 Task: Add Attachment from computer to Card Card0000000117 in Board Board0000000030 in Workspace WS0000000010 in Trello. Add Cover Purple to Card Card0000000117 in Board Board0000000030 in Workspace WS0000000010 in Trello. Add "Move Card To …" Button titled Button0000000117 to "top" of the list "To Do" to Card Card0000000117 in Board Board0000000030 in Workspace WS0000000010 in Trello. Add Description DS0000000117 to Card Card0000000117 in Board Board0000000030 in Workspace WS0000000010 in Trello. Add Comment CM0000000117 to Card Card0000000117 in Board Board0000000030 in Workspace WS0000000010 in Trello
Action: Mouse moved to (325, 285)
Screenshot: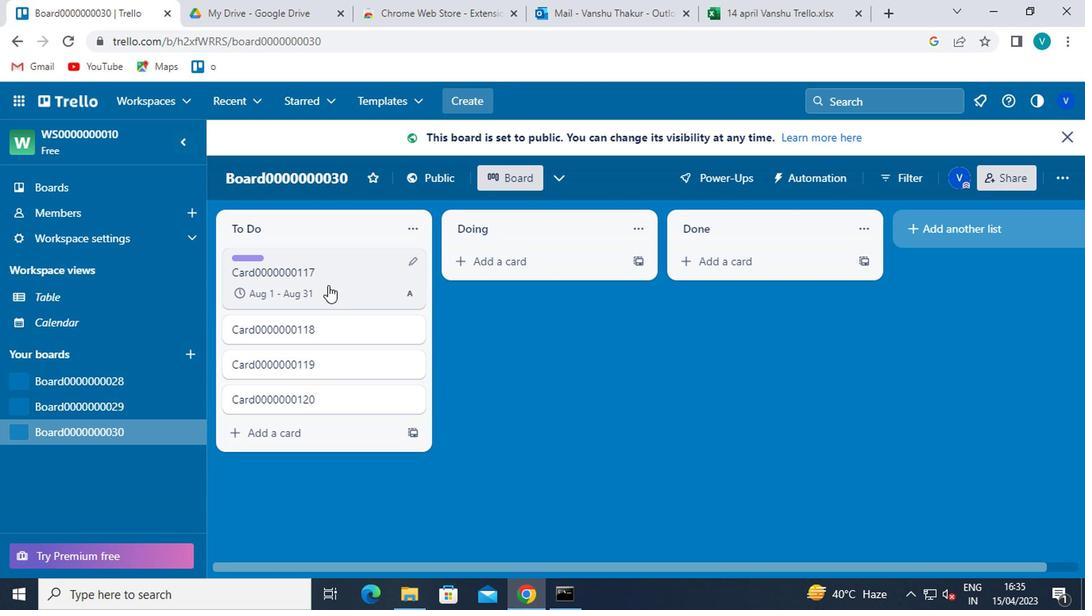 
Action: Mouse pressed left at (325, 285)
Screenshot: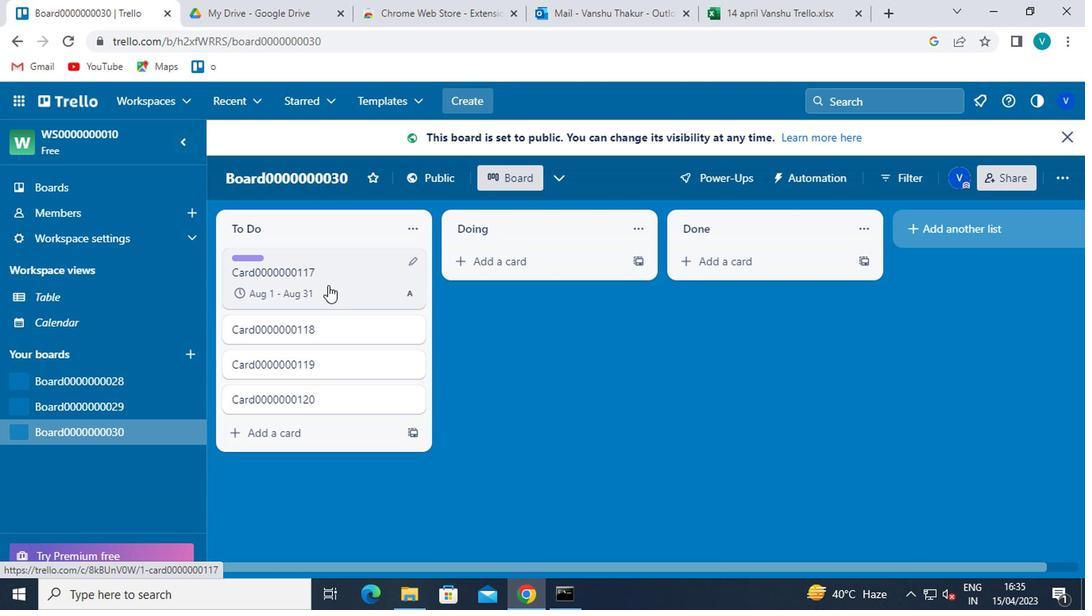 
Action: Mouse moved to (722, 351)
Screenshot: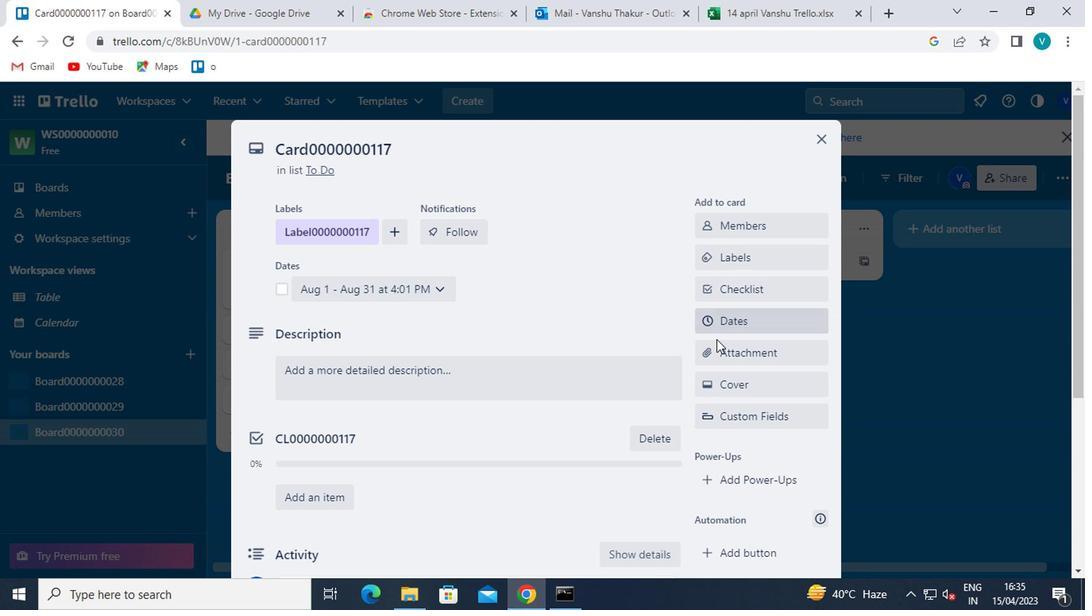 
Action: Mouse pressed left at (722, 351)
Screenshot: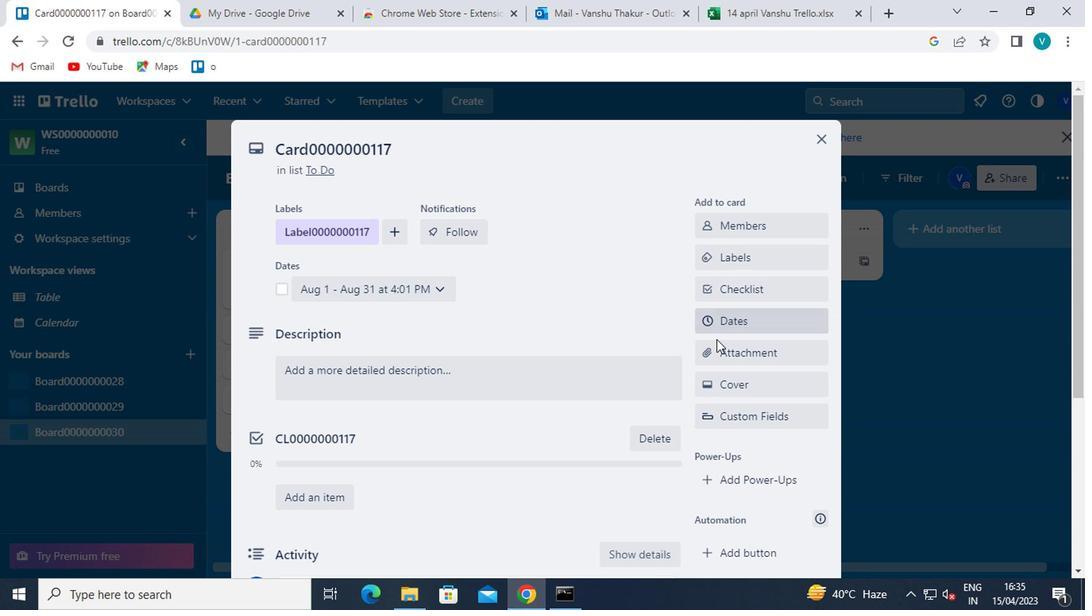 
Action: Mouse moved to (748, 167)
Screenshot: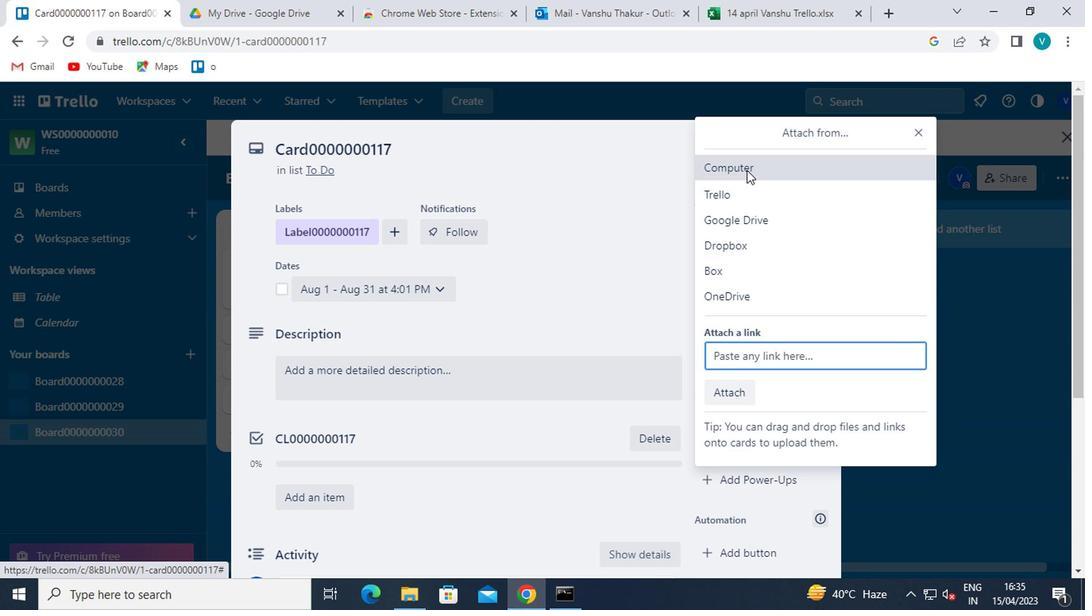 
Action: Mouse pressed left at (748, 167)
Screenshot: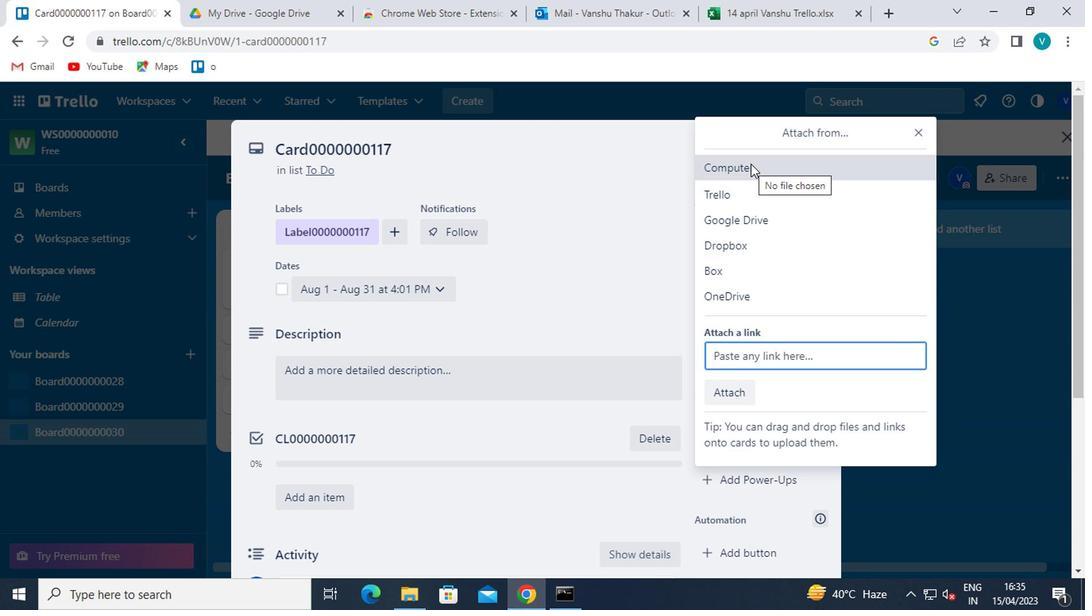 
Action: Mouse moved to (164, 167)
Screenshot: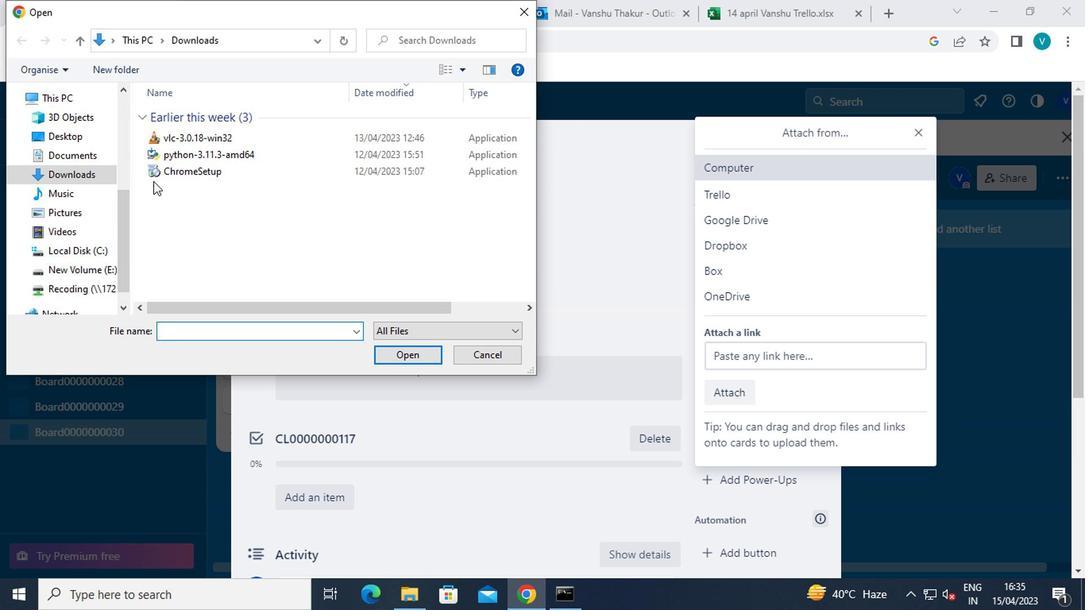 
Action: Mouse pressed left at (164, 167)
Screenshot: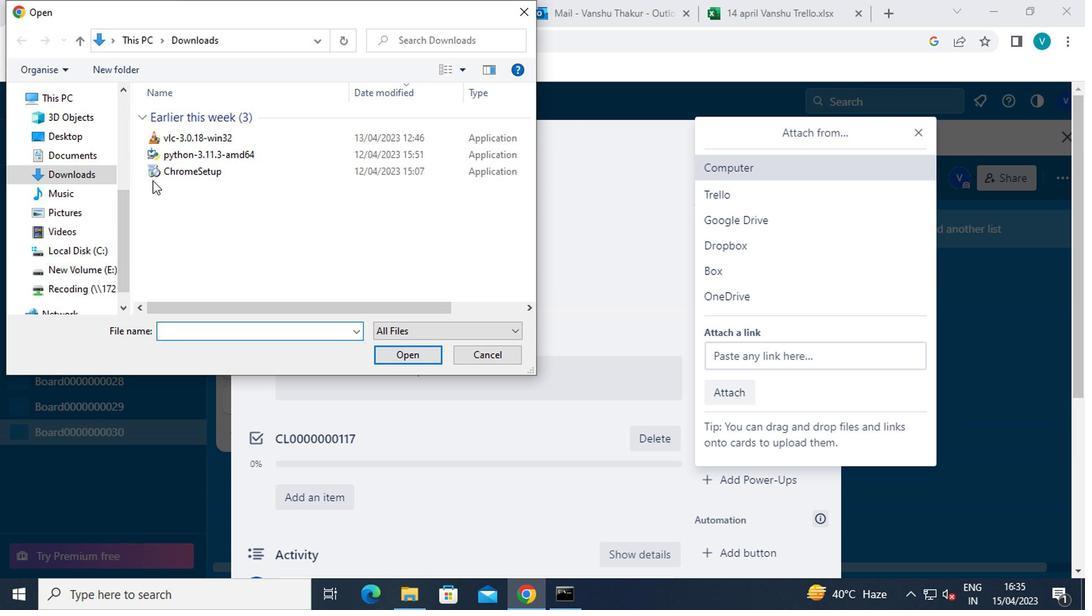
Action: Mouse moved to (397, 355)
Screenshot: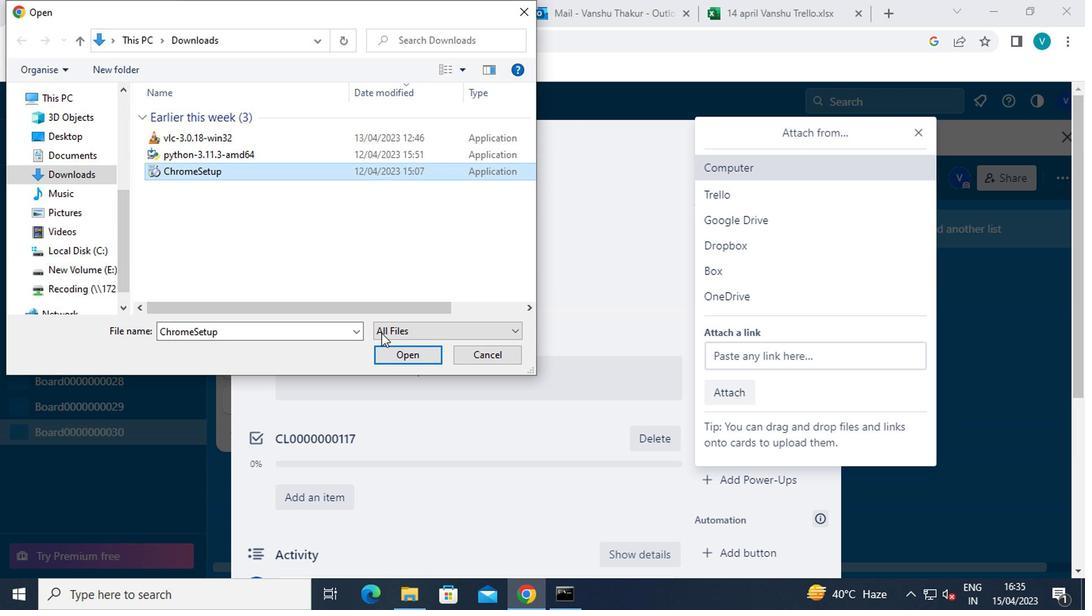 
Action: Mouse pressed left at (397, 355)
Screenshot: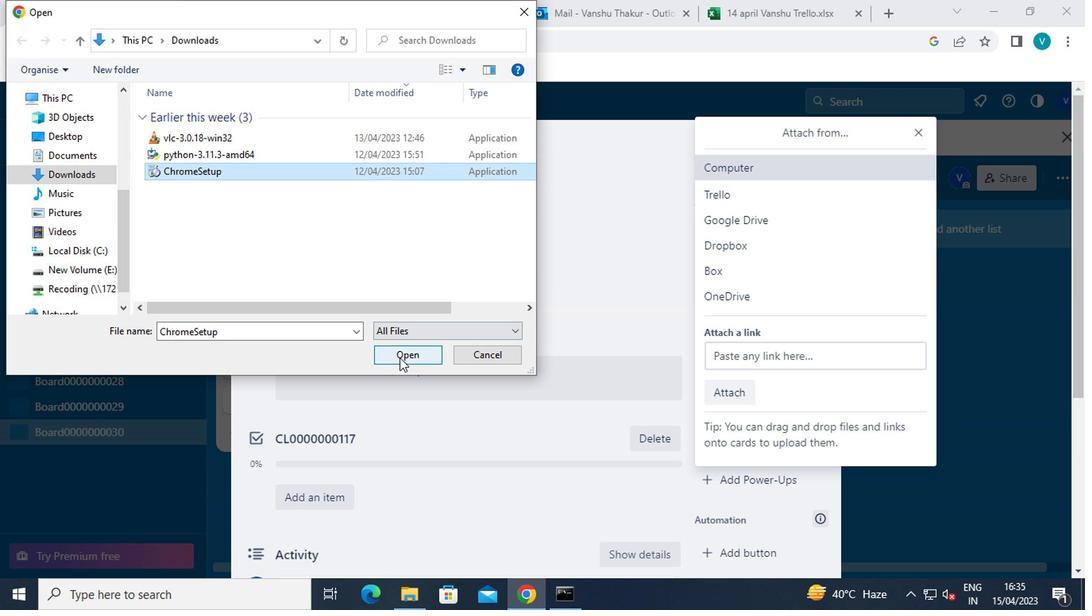 
Action: Mouse moved to (714, 381)
Screenshot: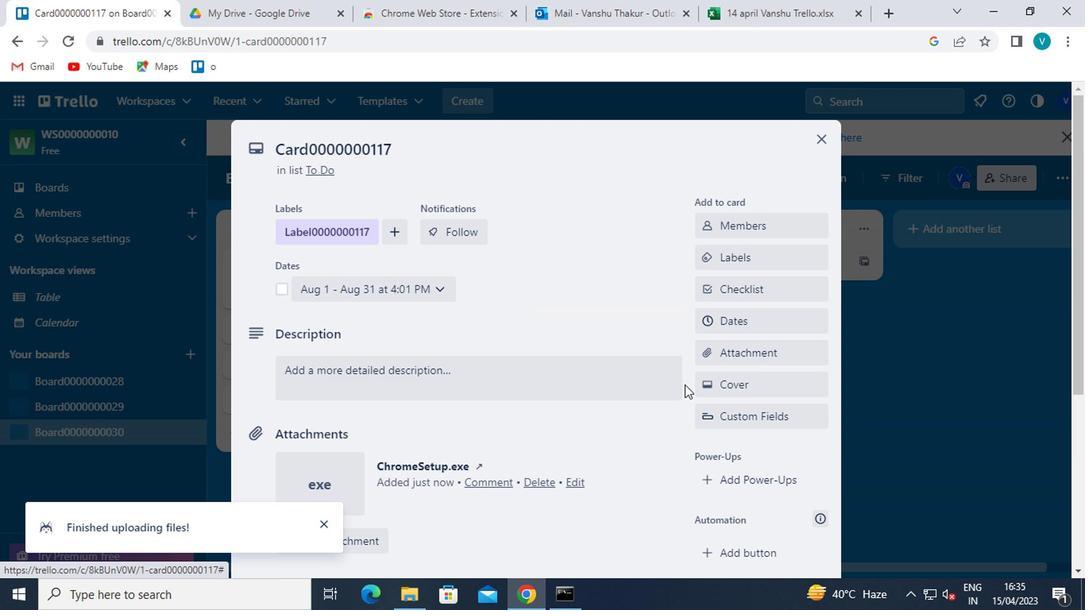 
Action: Mouse pressed left at (714, 381)
Screenshot: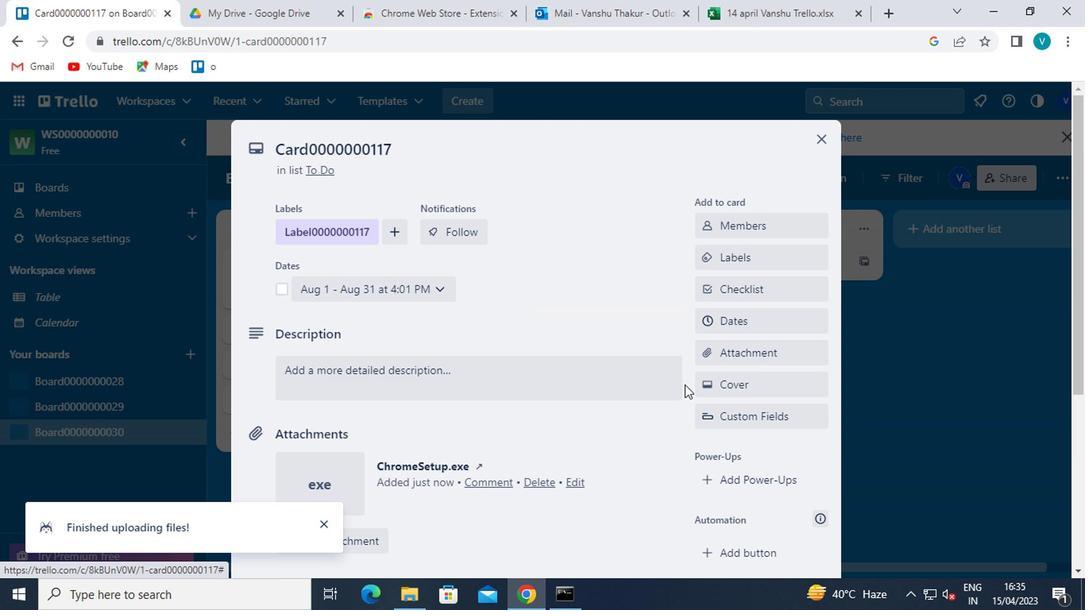 
Action: Mouse moved to (902, 274)
Screenshot: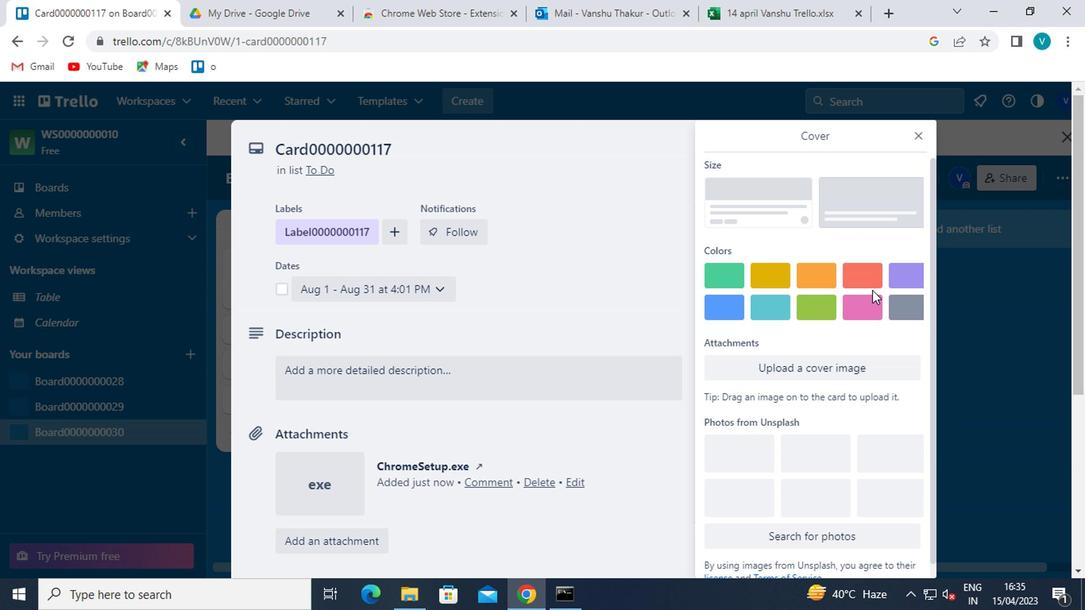 
Action: Mouse pressed left at (902, 274)
Screenshot: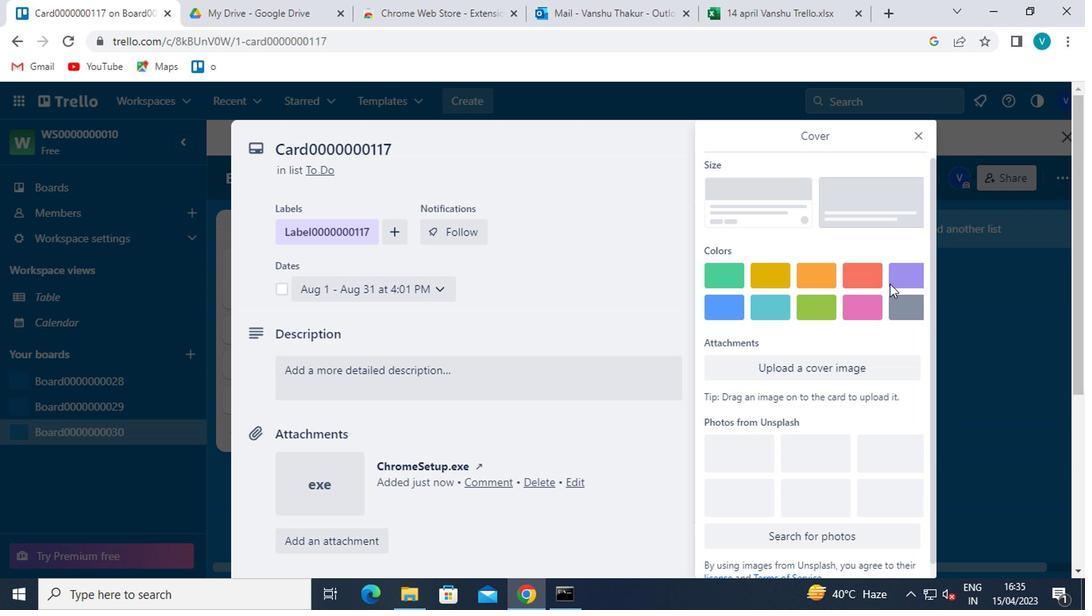 
Action: Mouse moved to (909, 140)
Screenshot: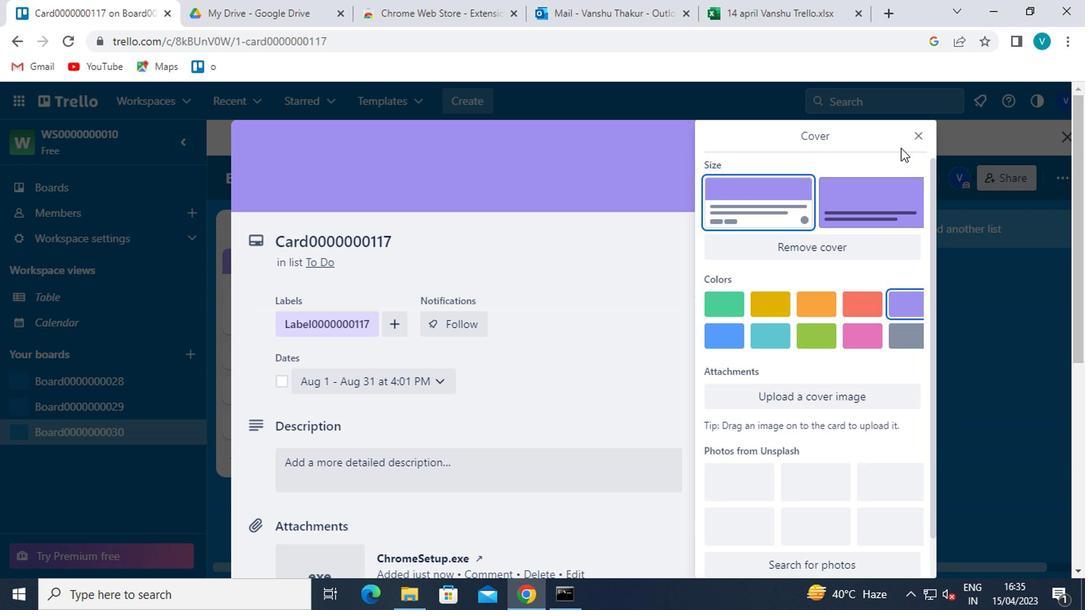 
Action: Mouse pressed left at (909, 140)
Screenshot: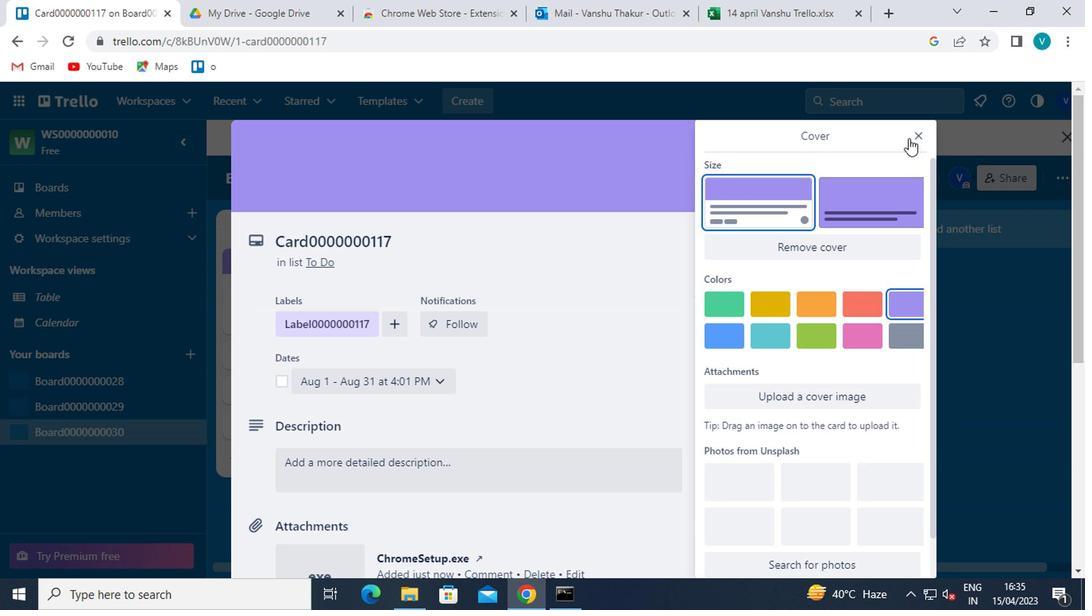 
Action: Mouse moved to (754, 425)
Screenshot: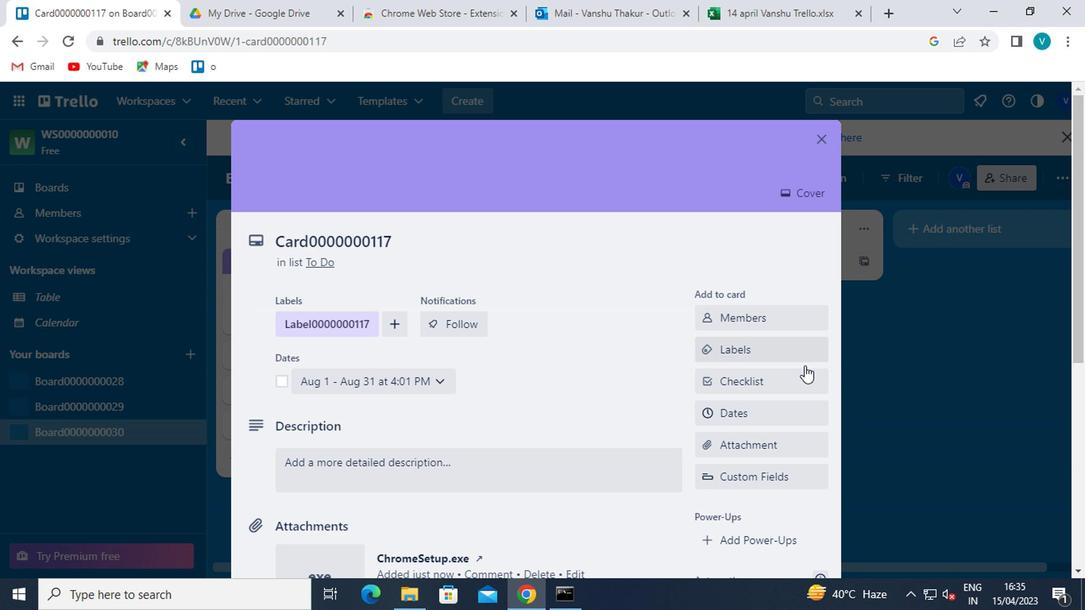 
Action: Mouse scrolled (754, 424) with delta (0, -1)
Screenshot: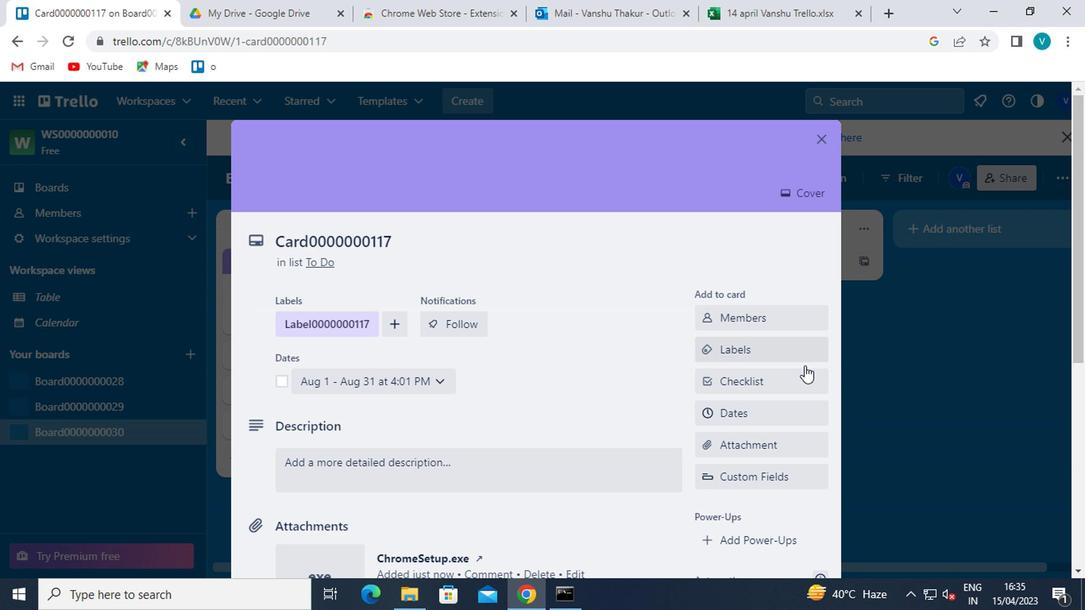 
Action: Mouse moved to (754, 426)
Screenshot: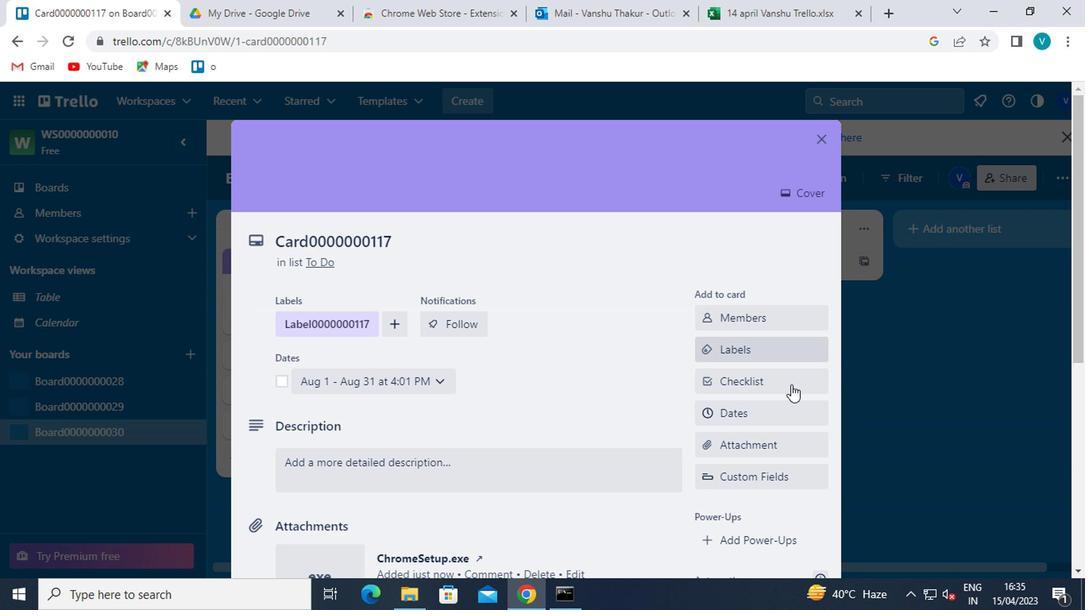
Action: Mouse scrolled (754, 426) with delta (0, 0)
Screenshot: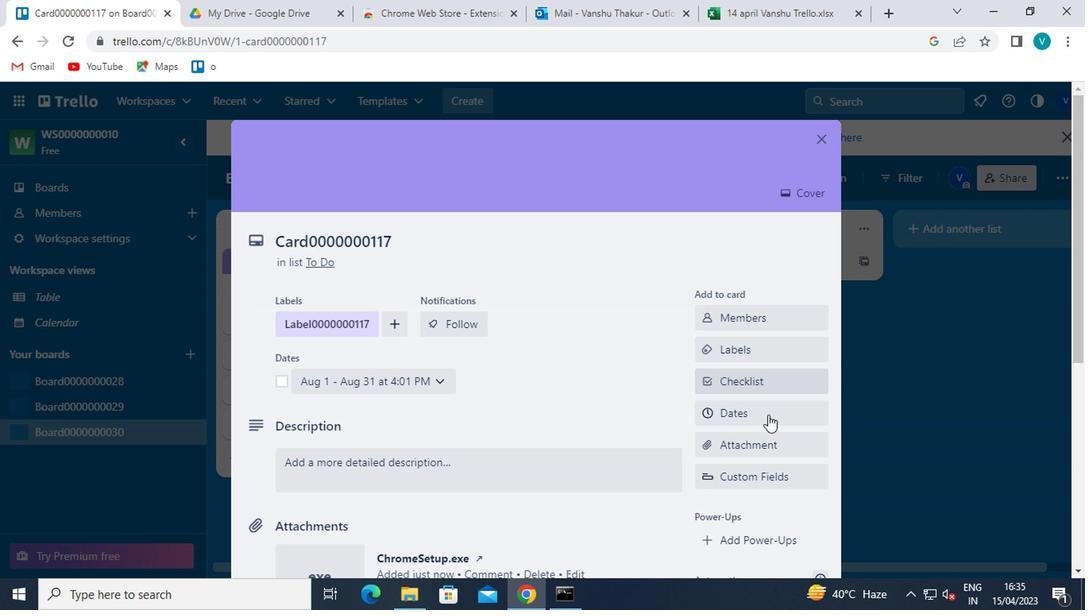 
Action: Mouse scrolled (754, 426) with delta (0, 0)
Screenshot: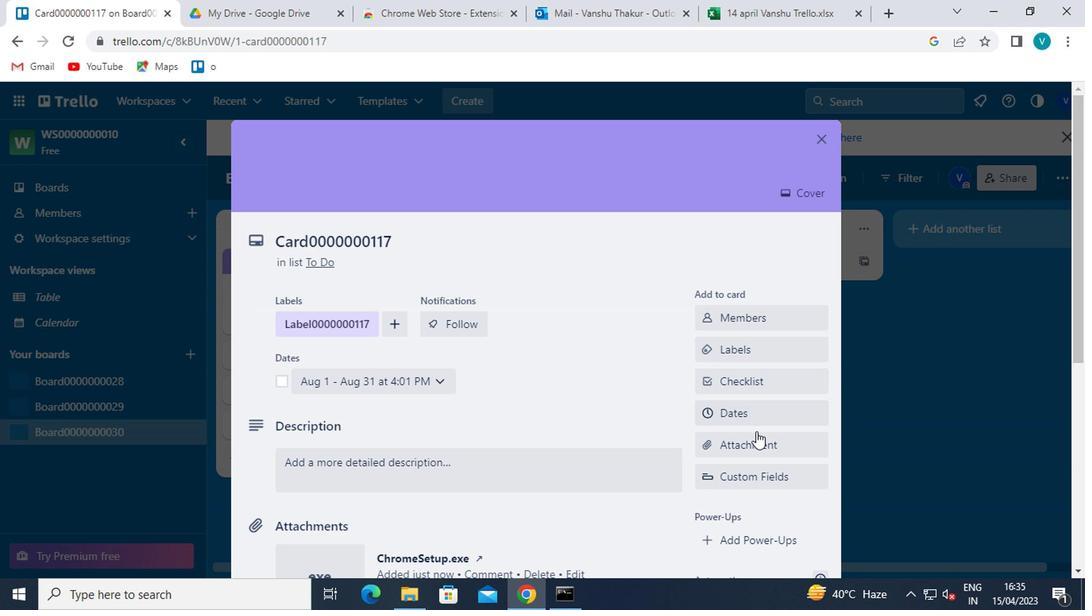 
Action: Mouse moved to (755, 366)
Screenshot: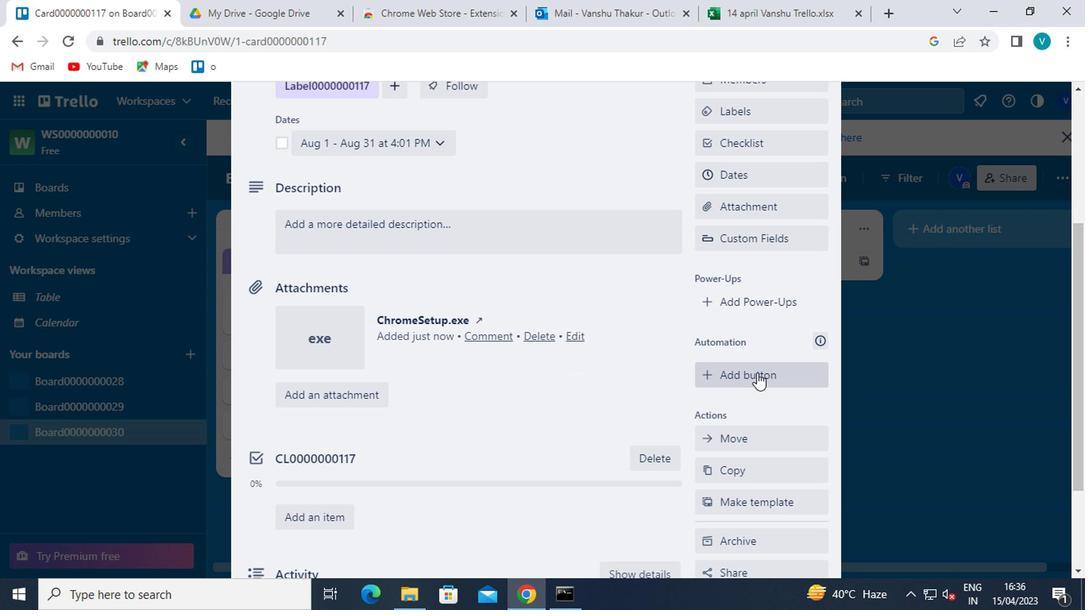 
Action: Mouse pressed left at (755, 366)
Screenshot: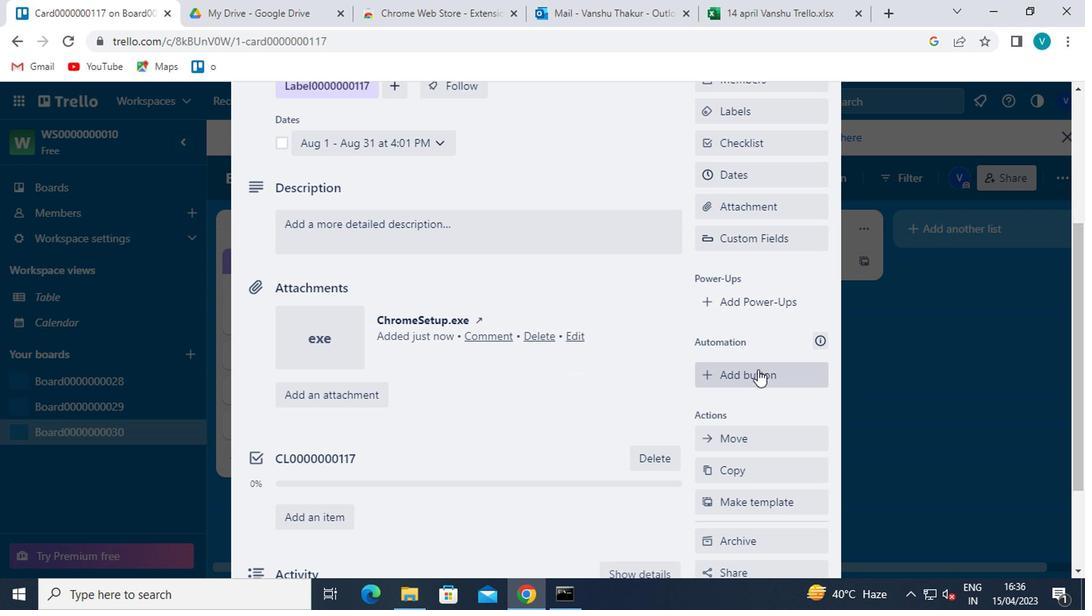 
Action: Mouse moved to (758, 210)
Screenshot: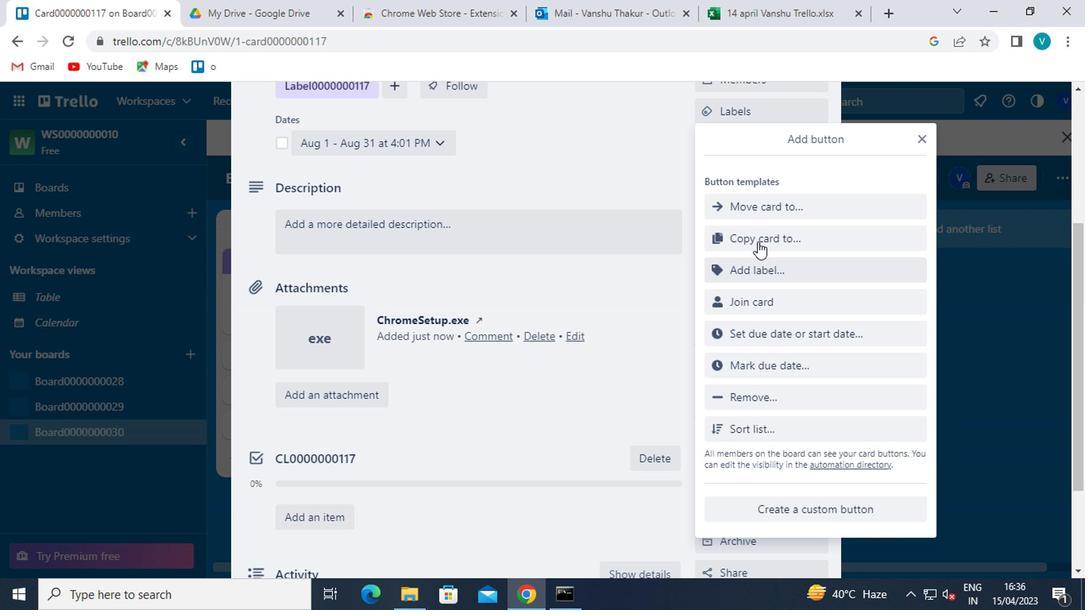 
Action: Mouse pressed left at (758, 210)
Screenshot: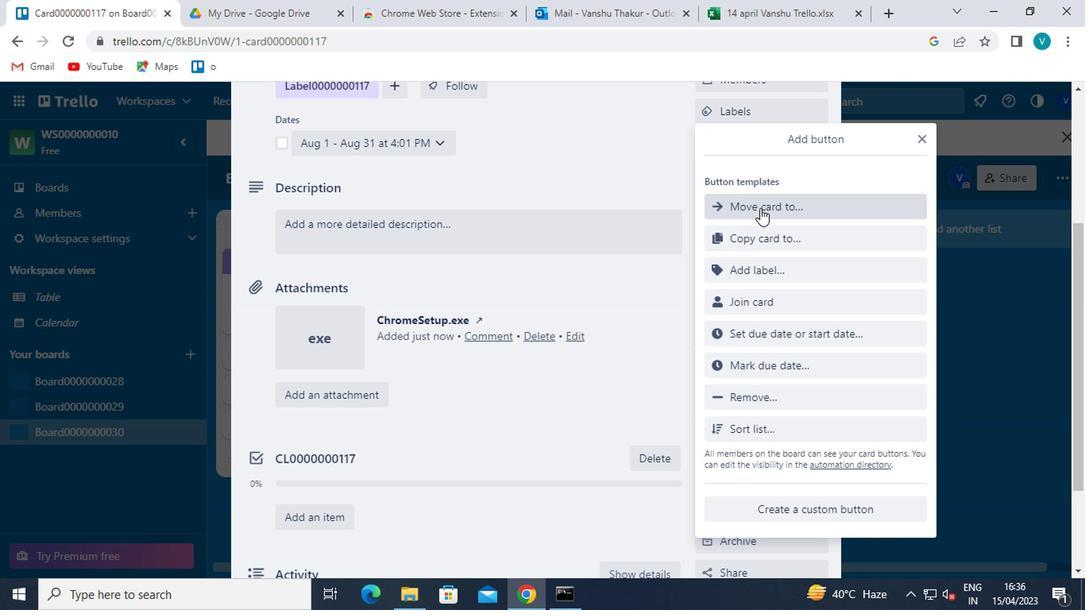 
Action: Mouse moved to (758, 210)
Screenshot: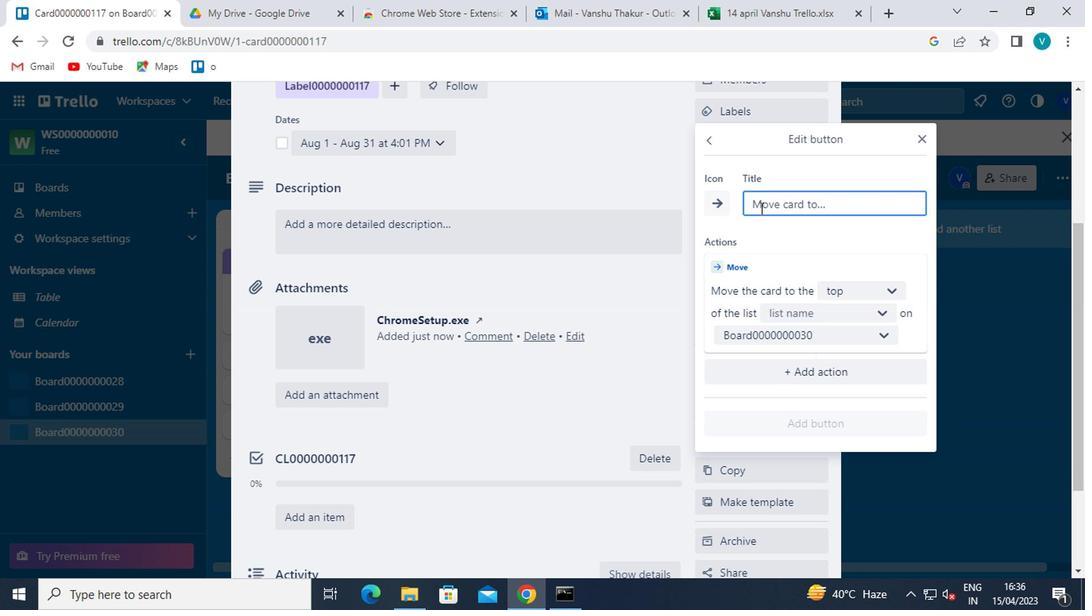 
Action: Mouse pressed left at (758, 210)
Screenshot: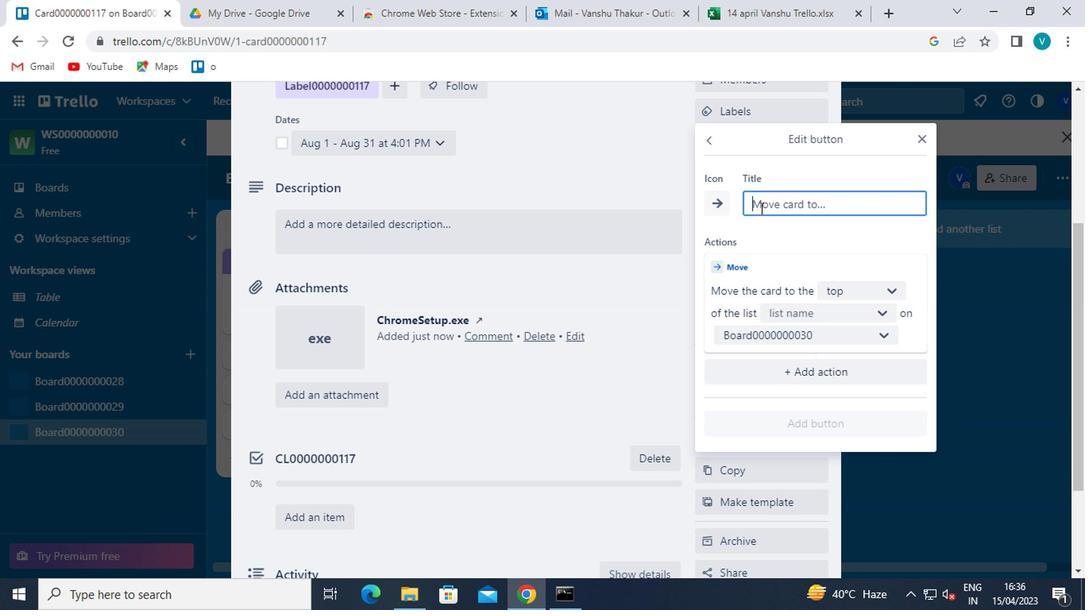 
Action: Key pressed <Key.shift>BUTTON0000000117
Screenshot: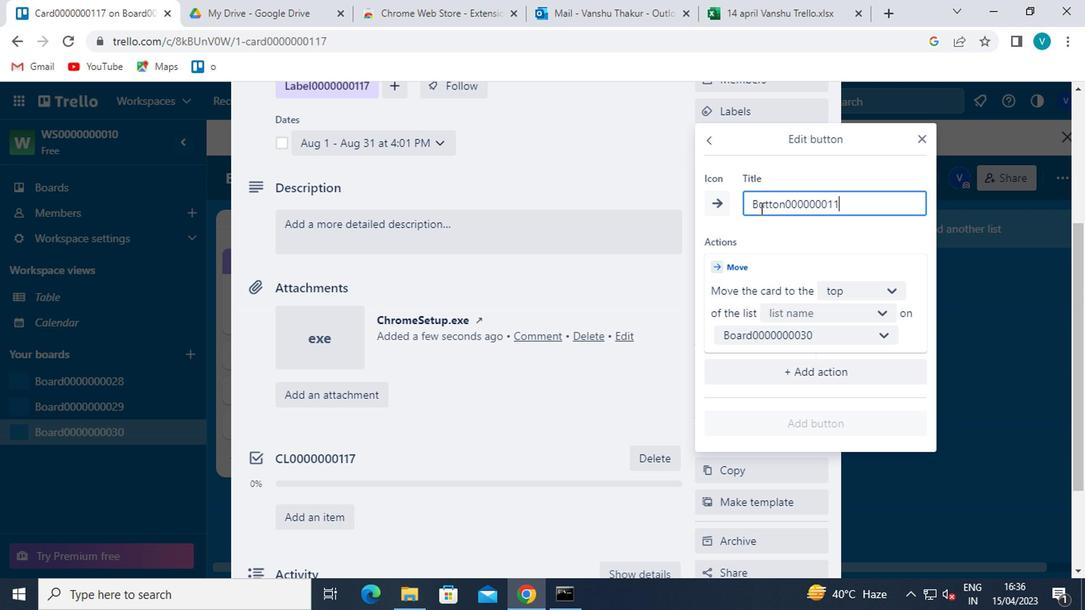 
Action: Mouse moved to (845, 287)
Screenshot: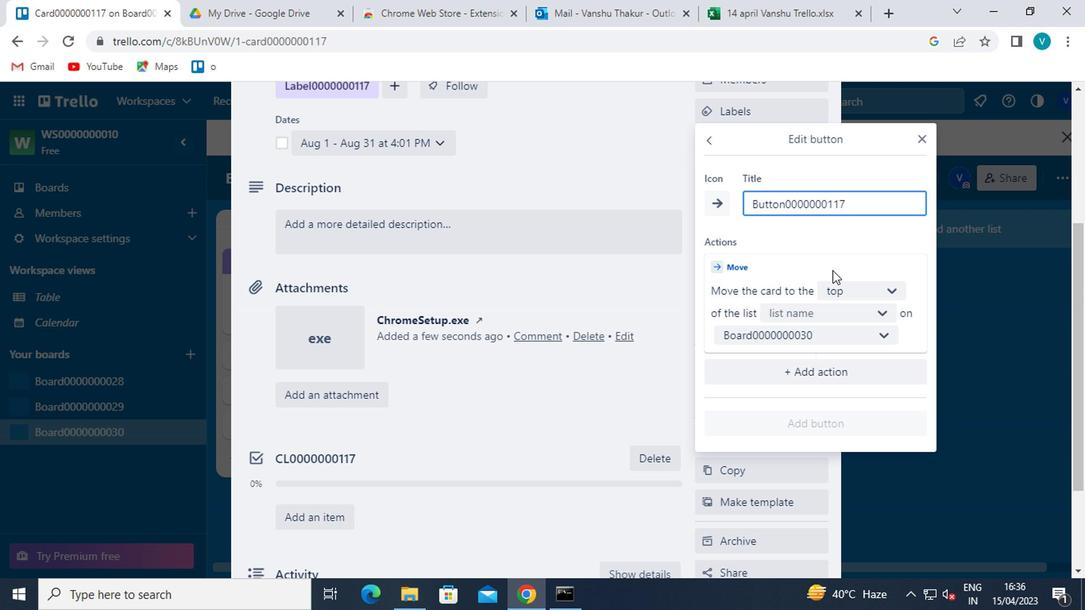 
Action: Mouse pressed left at (845, 287)
Screenshot: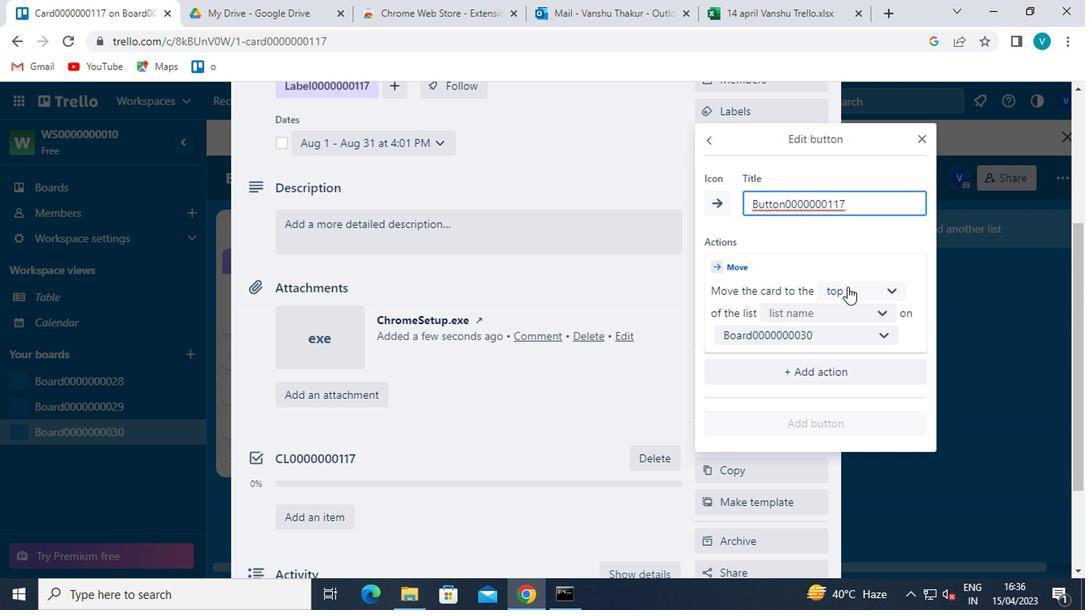 
Action: Mouse moved to (842, 312)
Screenshot: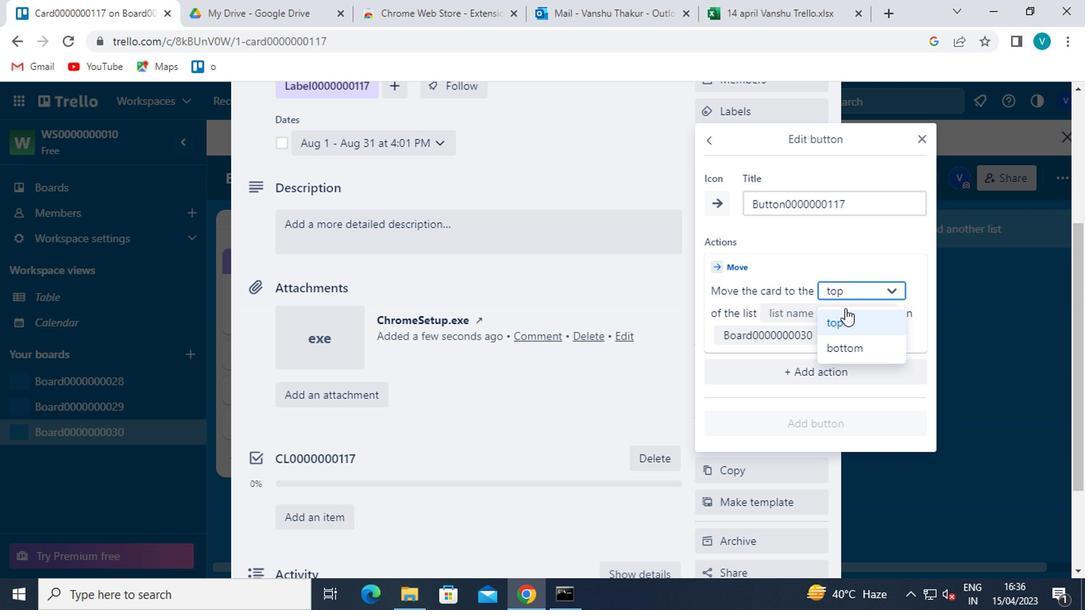 
Action: Mouse pressed left at (842, 312)
Screenshot: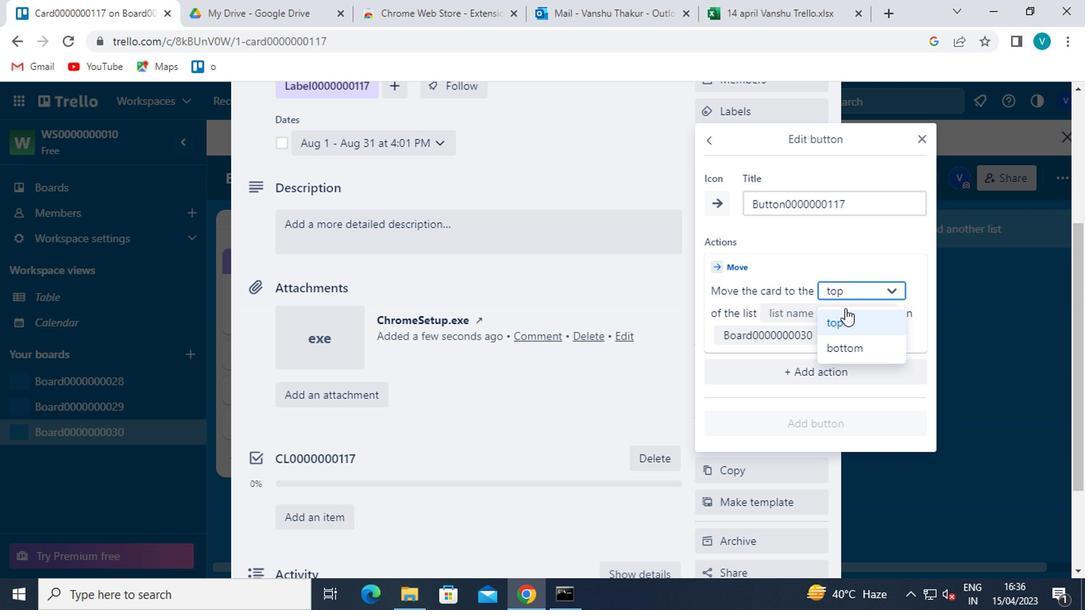 
Action: Mouse moved to (842, 313)
Screenshot: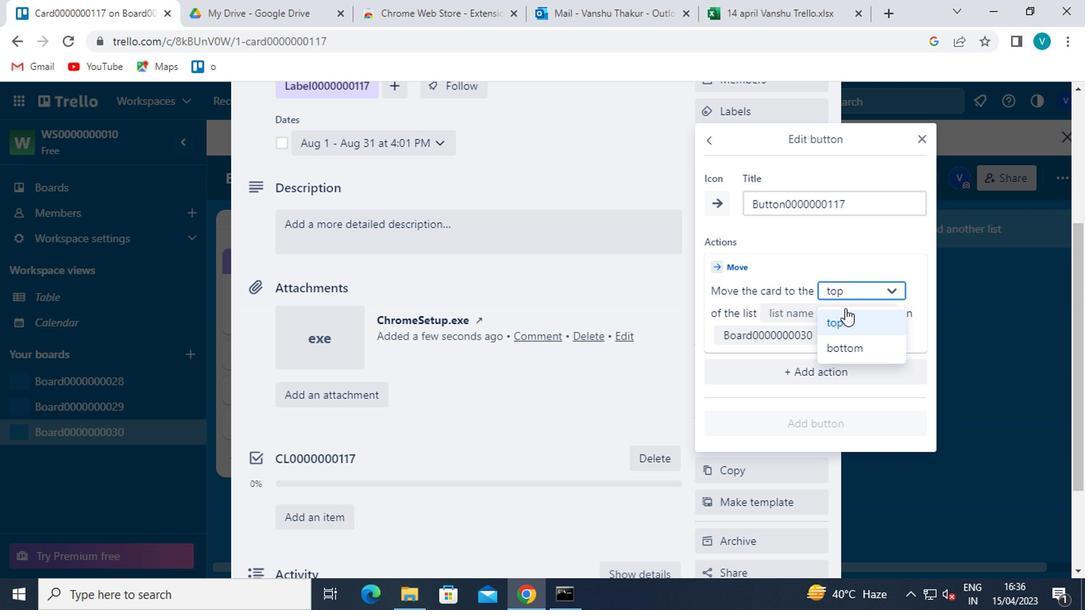 
Action: Mouse pressed left at (842, 313)
Screenshot: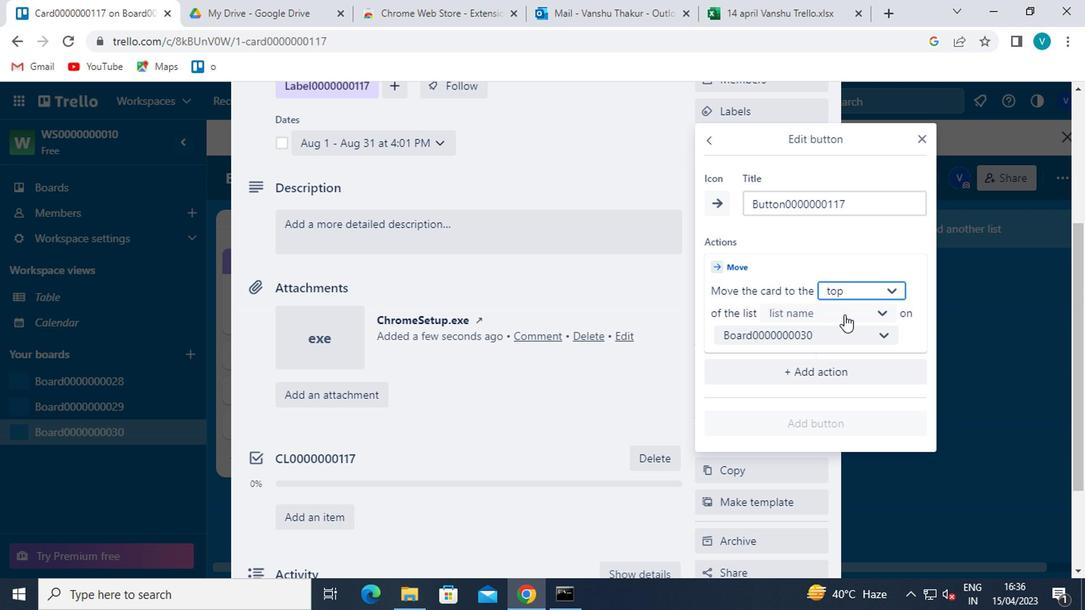 
Action: Mouse moved to (826, 339)
Screenshot: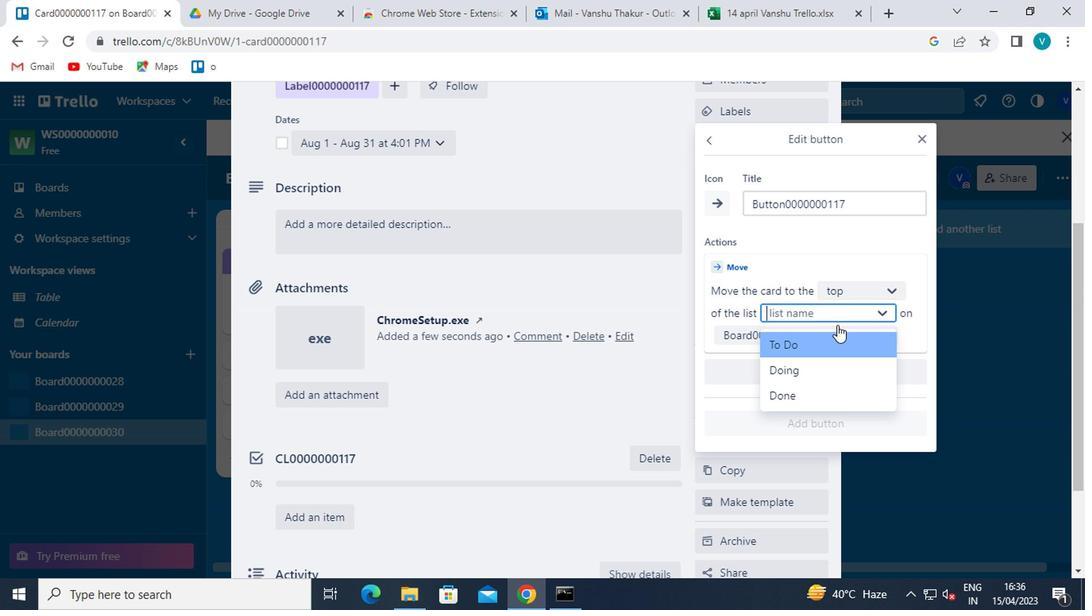 
Action: Mouse pressed left at (826, 339)
Screenshot: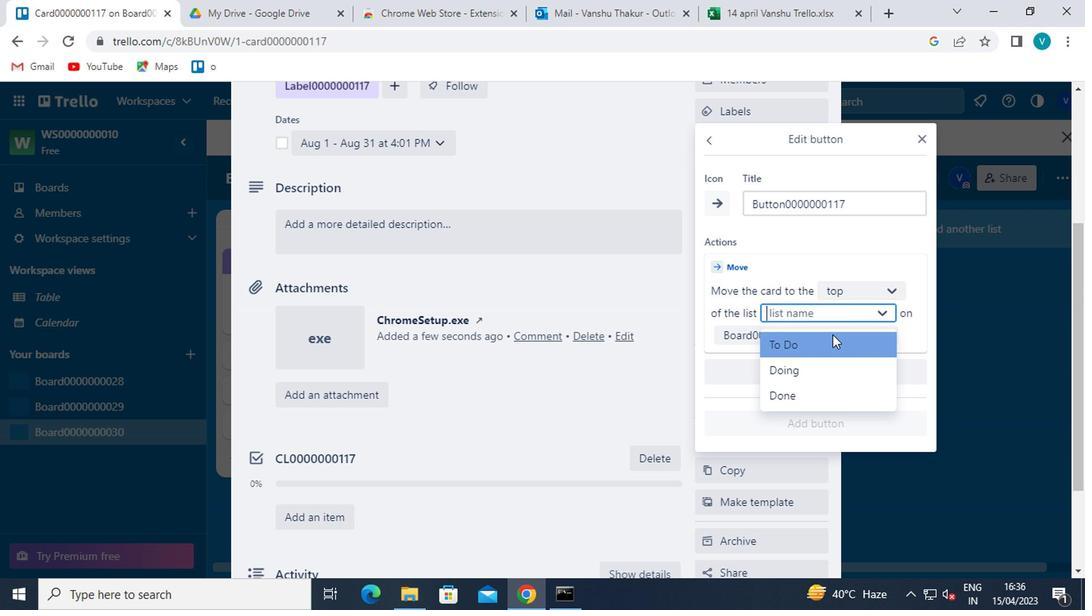 
Action: Mouse moved to (798, 411)
Screenshot: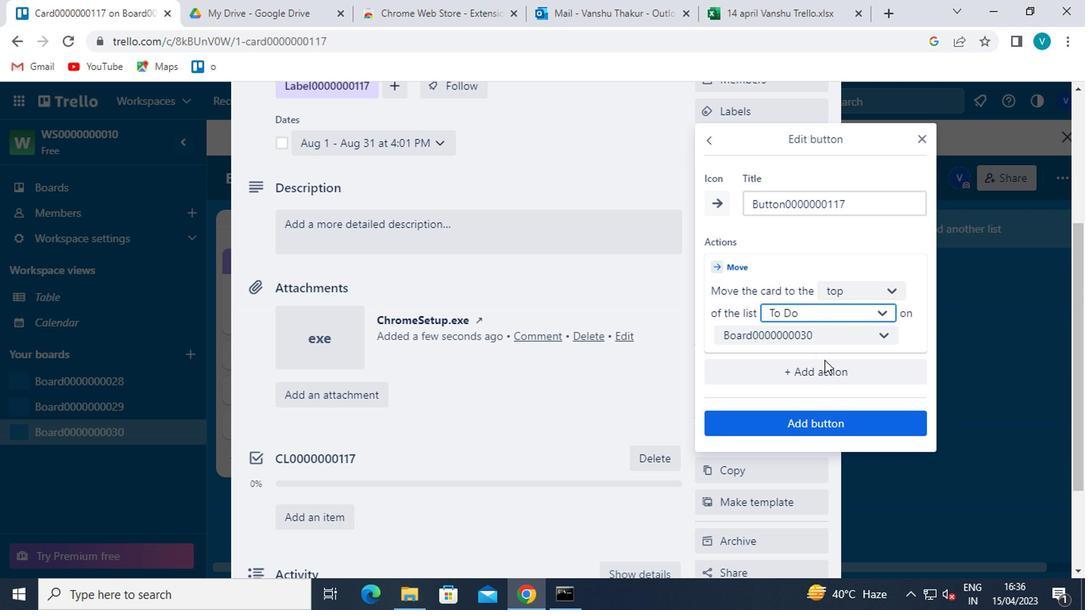 
Action: Mouse pressed left at (798, 411)
Screenshot: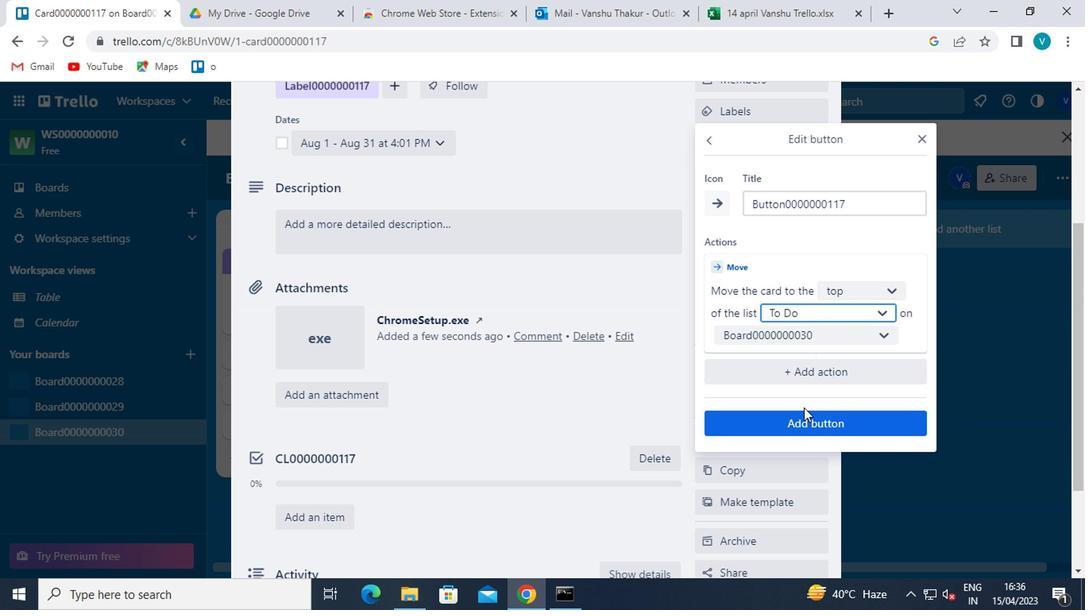 
Action: Mouse moved to (397, 227)
Screenshot: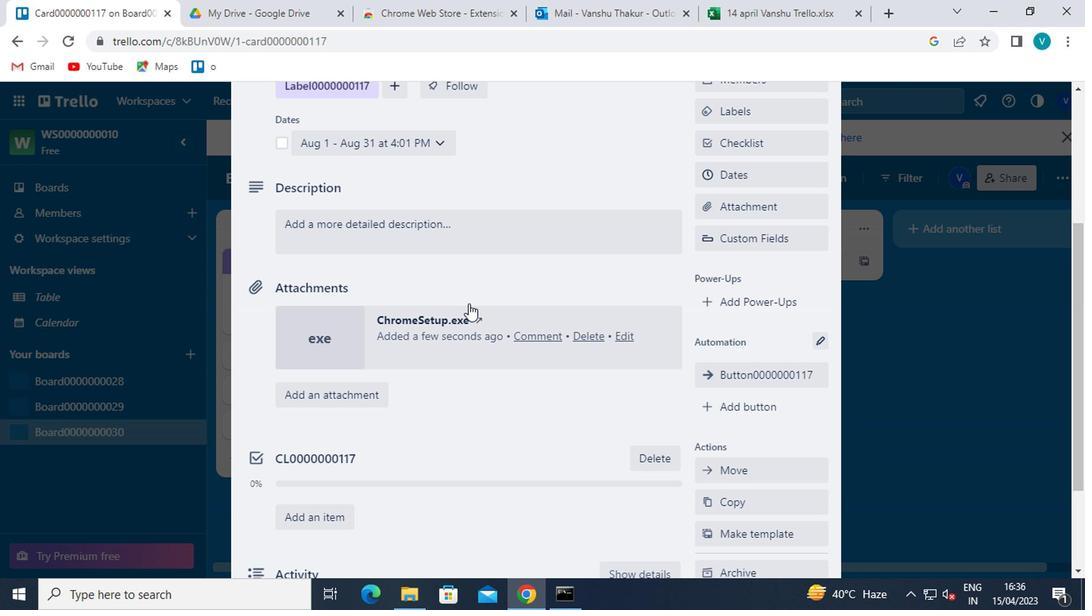 
Action: Mouse pressed left at (397, 227)
Screenshot: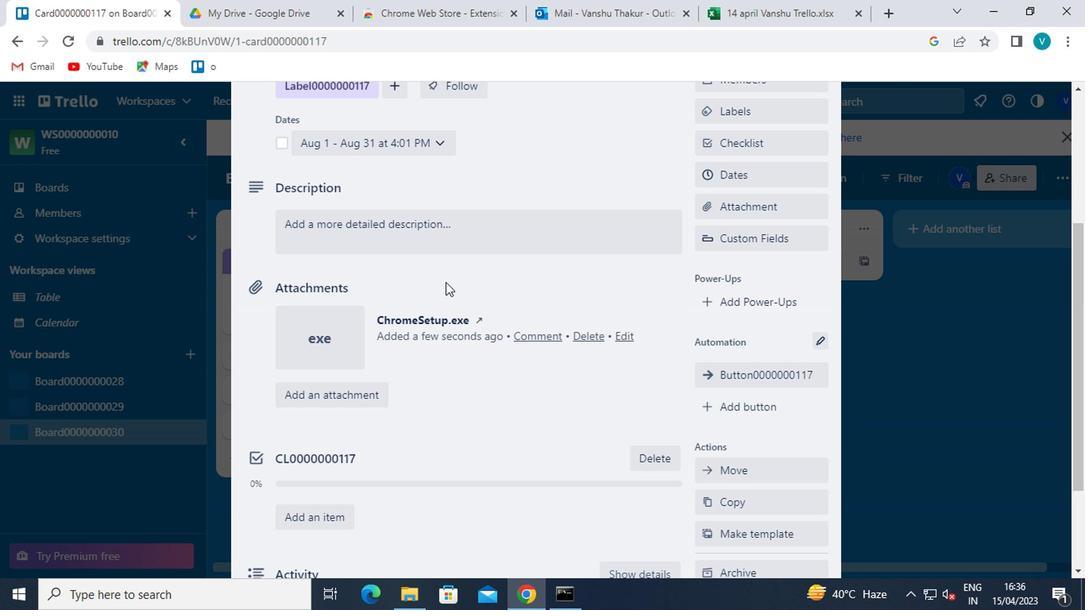 
Action: Mouse moved to (401, 221)
Screenshot: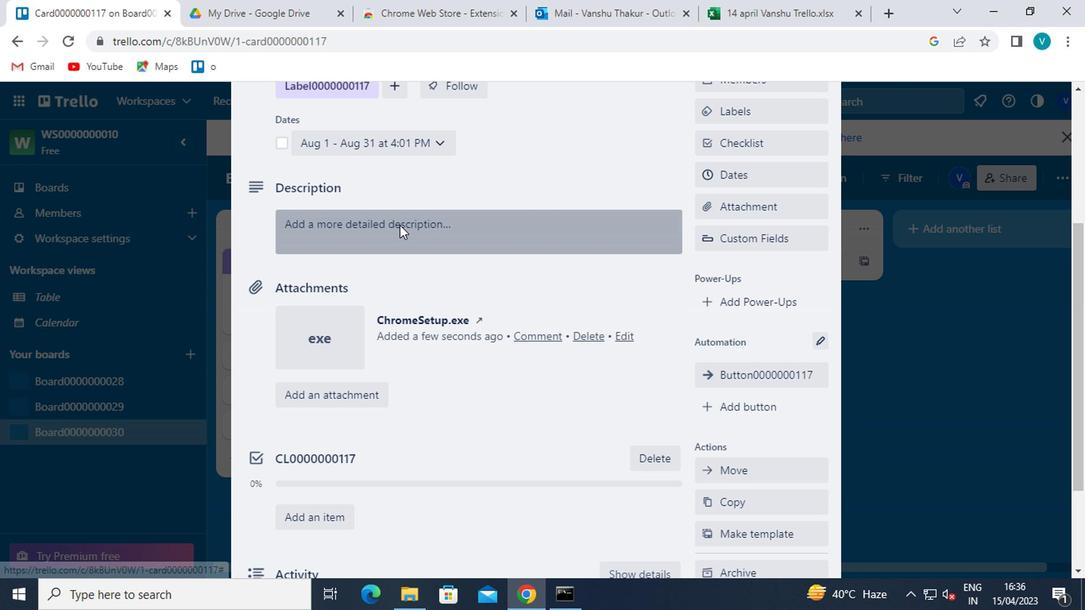 
Action: Key pressed <Key.shift>DS0000000117
Screenshot: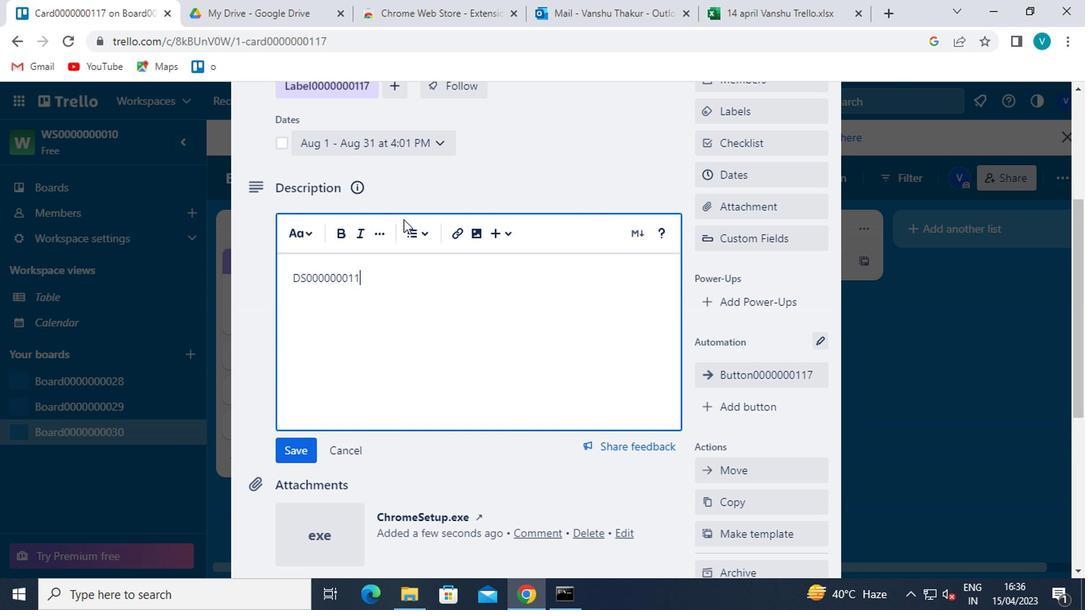 
Action: Mouse moved to (292, 447)
Screenshot: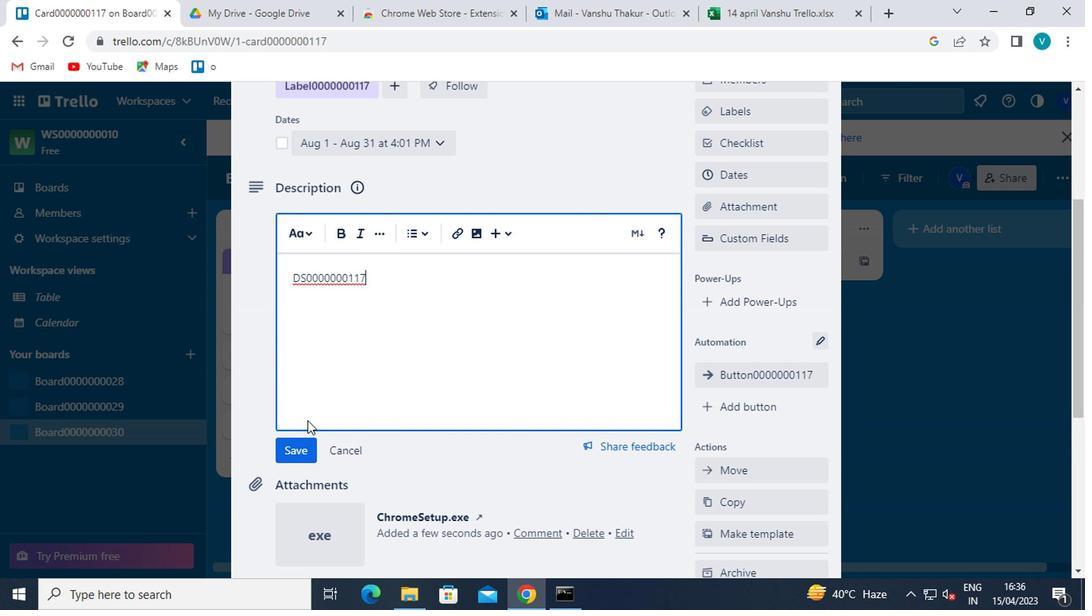 
Action: Mouse pressed left at (292, 447)
Screenshot: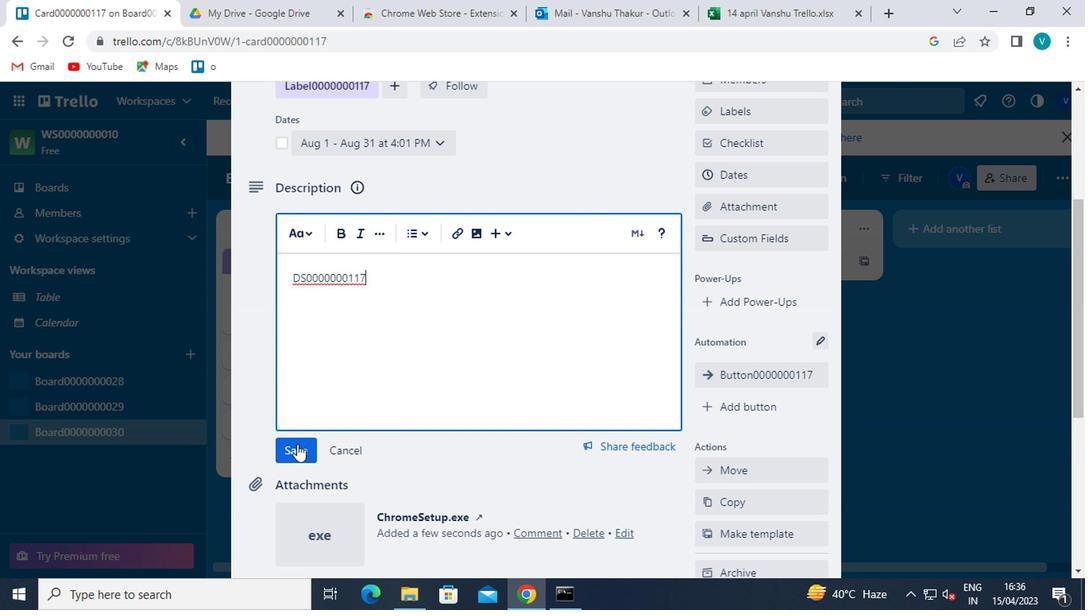 
Action: Mouse moved to (314, 428)
Screenshot: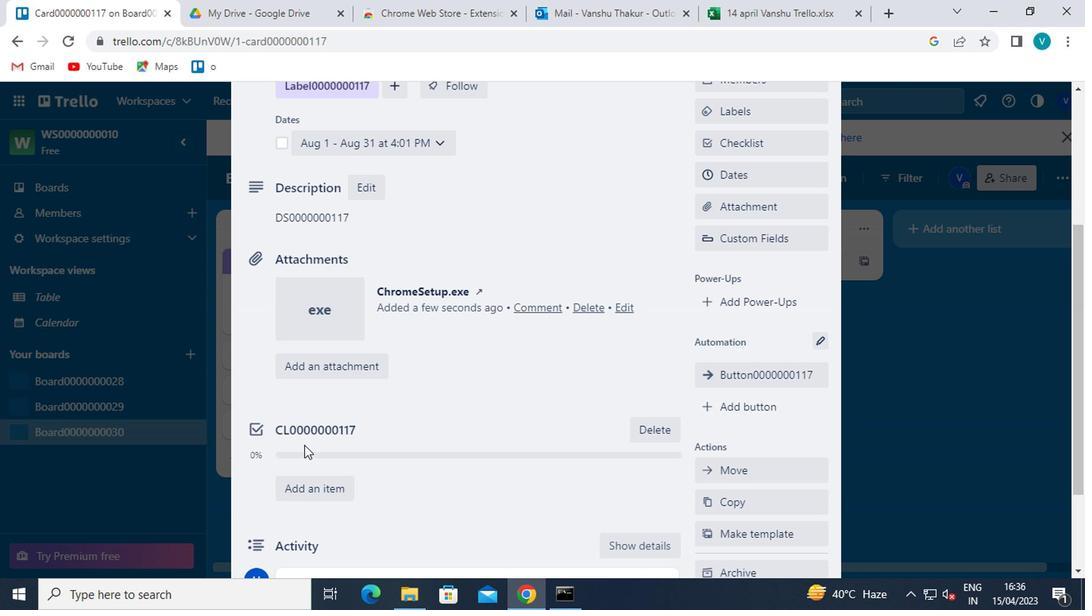 
Action: Mouse scrolled (314, 428) with delta (0, 0)
Screenshot: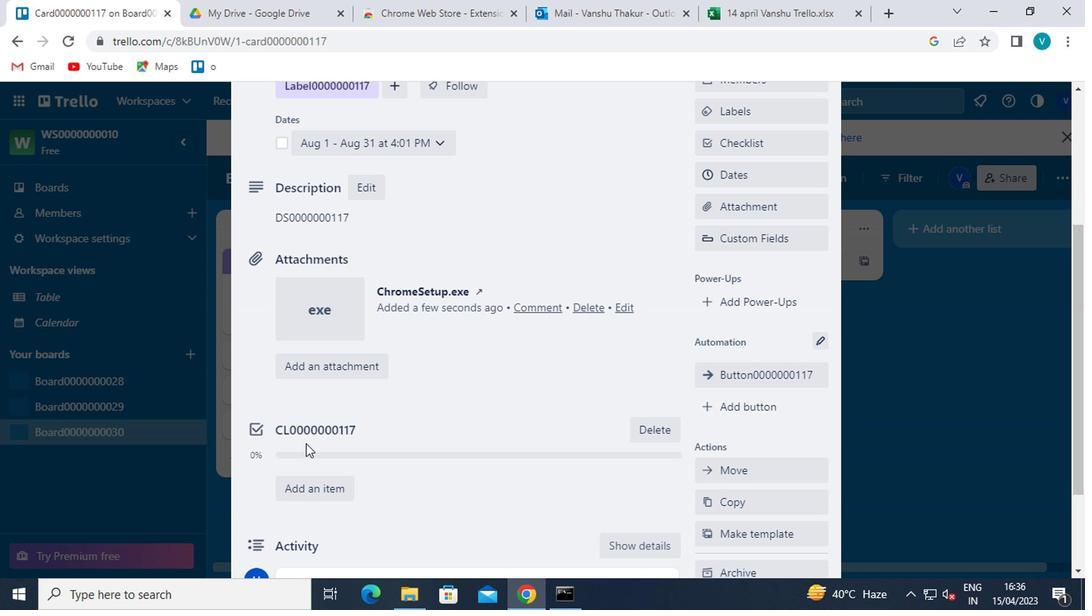 
Action: Mouse scrolled (314, 428) with delta (0, 0)
Screenshot: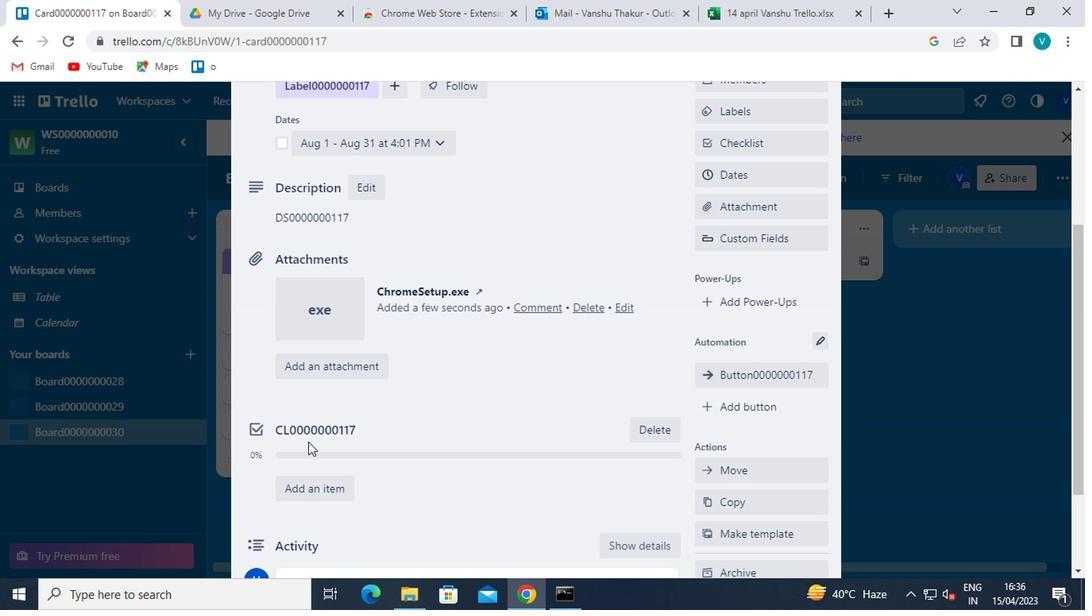 
Action: Mouse scrolled (314, 428) with delta (0, 0)
Screenshot: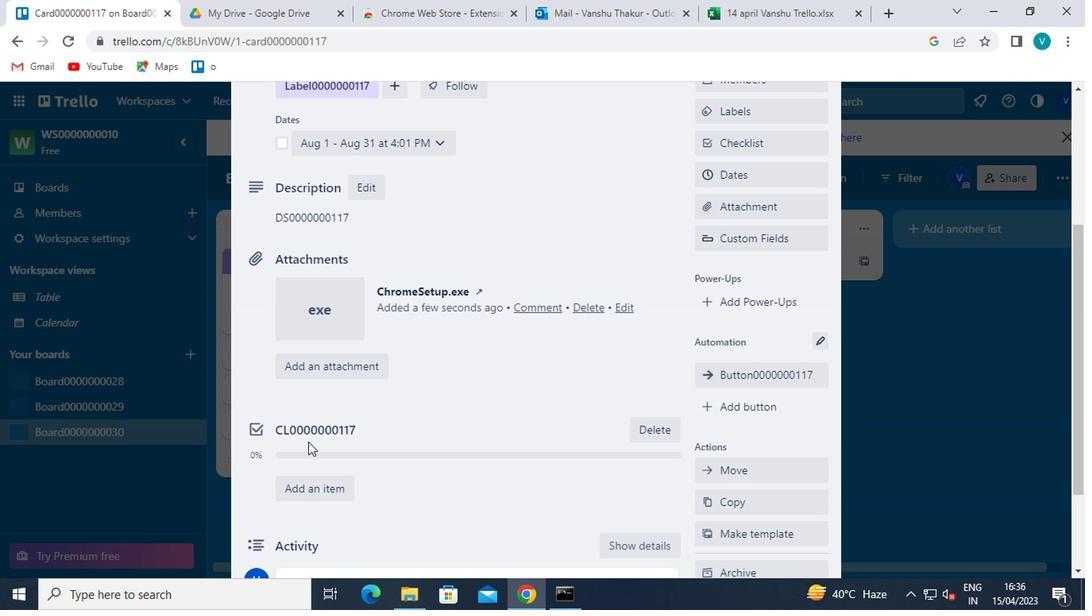 
Action: Mouse moved to (310, 445)
Screenshot: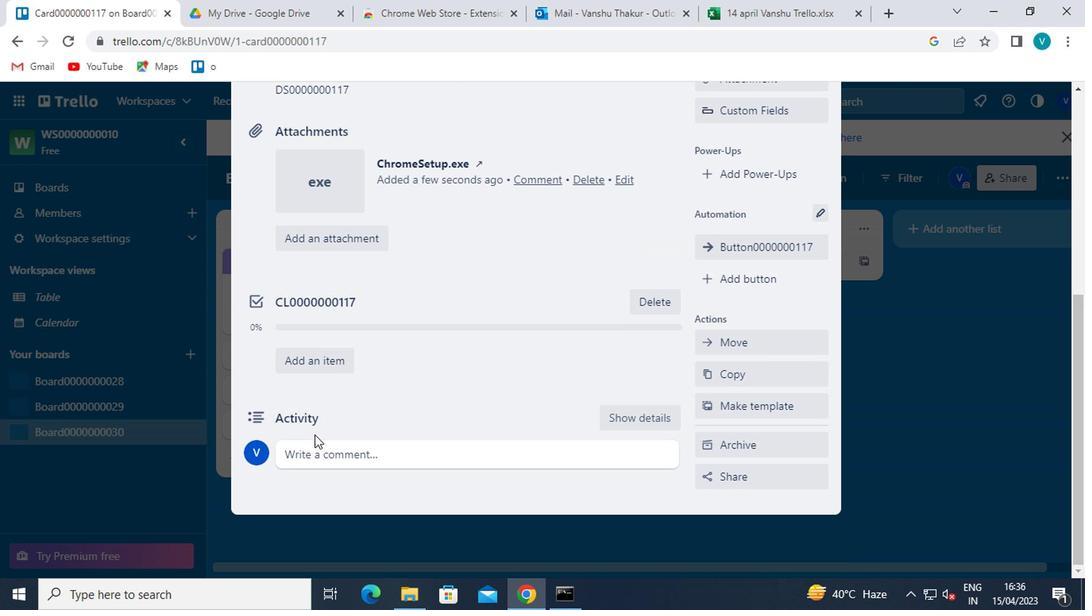 
Action: Mouse pressed left at (310, 445)
Screenshot: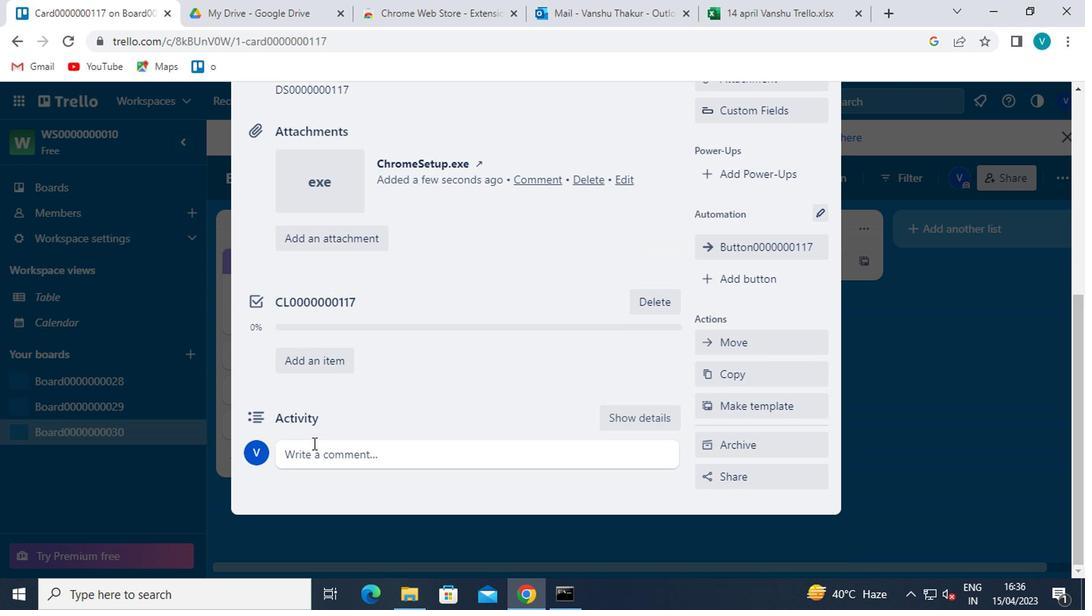
Action: Mouse moved to (310, 446)
Screenshot: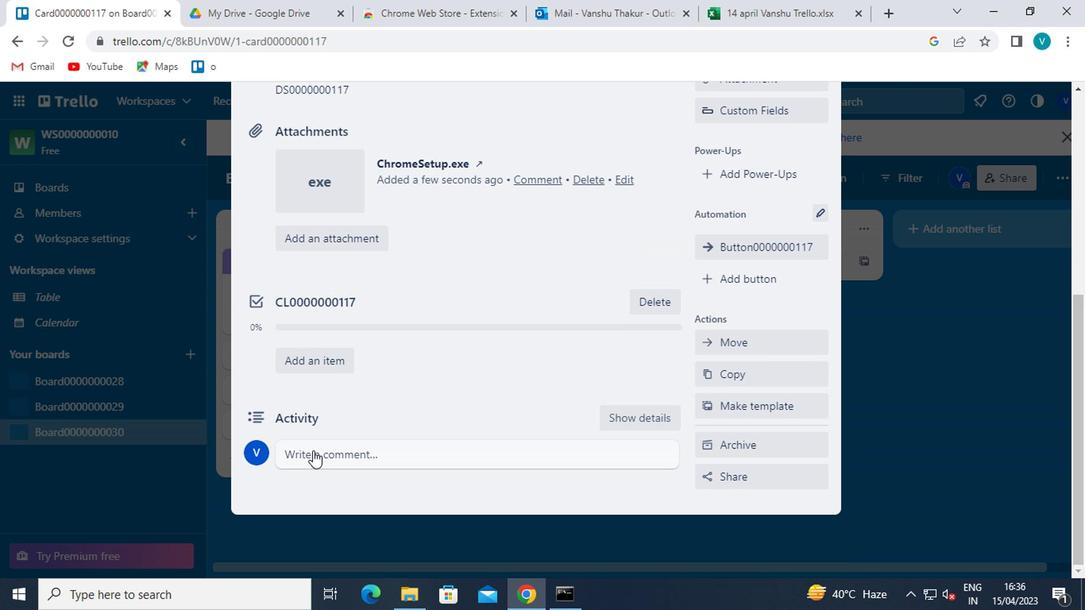 
Action: Key pressed <Key.shift>CM0000000117
Screenshot: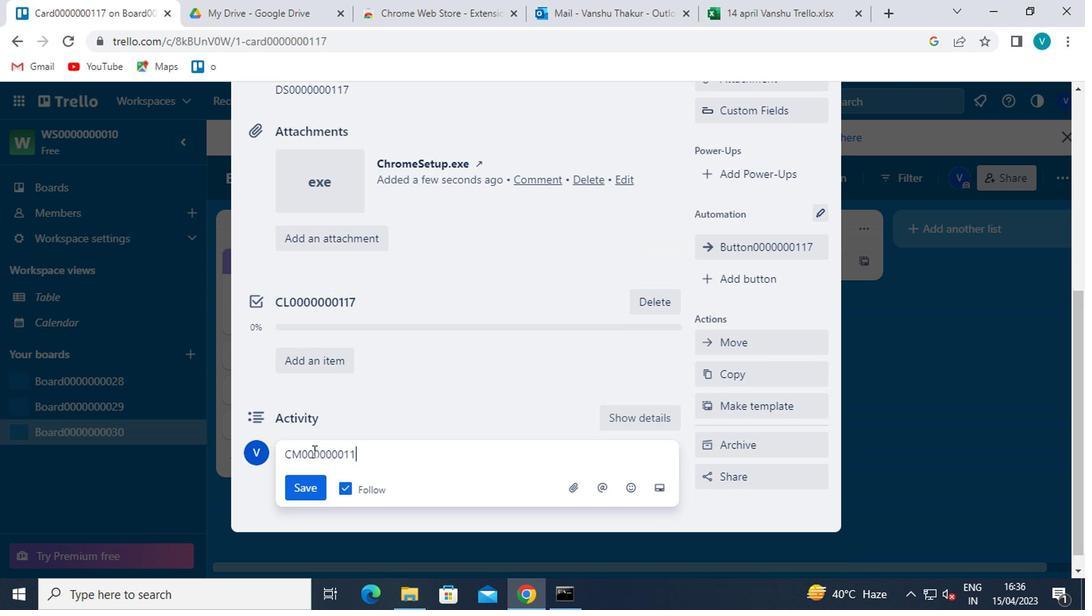 
Action: Mouse moved to (305, 482)
Screenshot: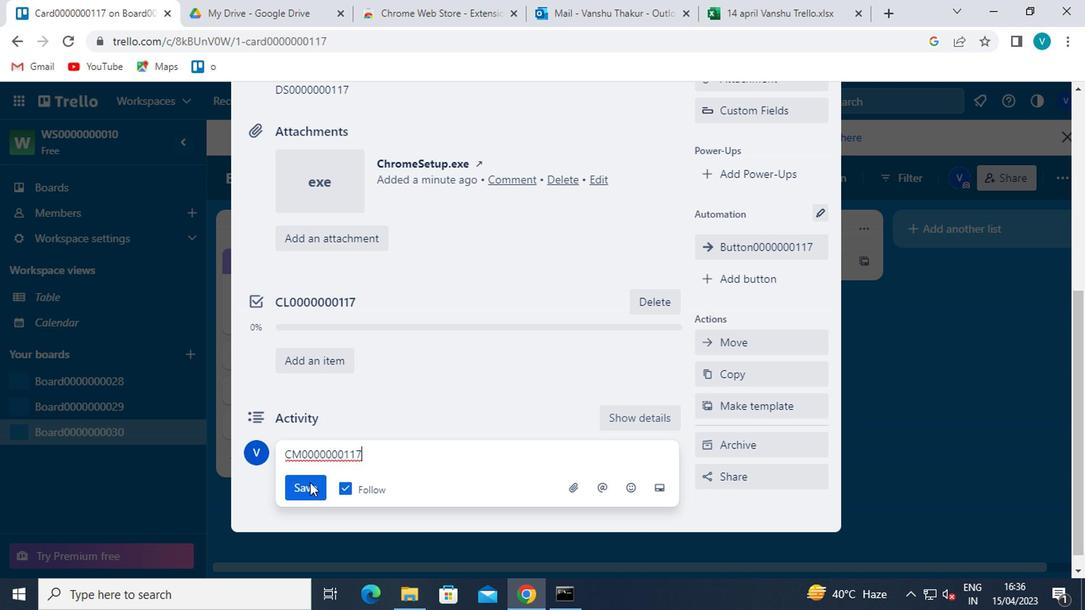
Action: Mouse pressed left at (305, 482)
Screenshot: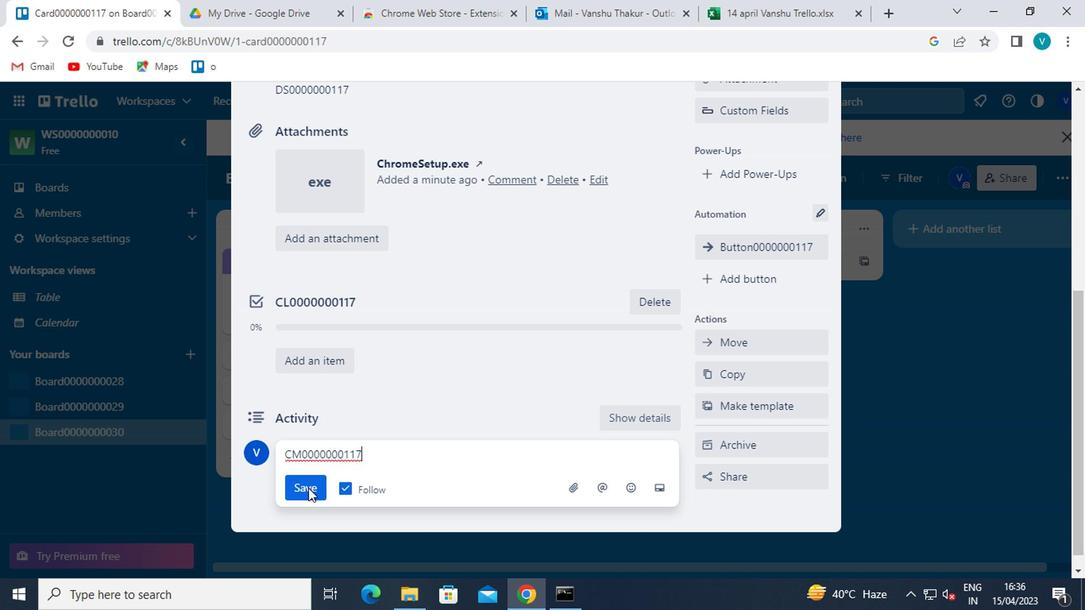 
Action: Mouse moved to (335, 463)
Screenshot: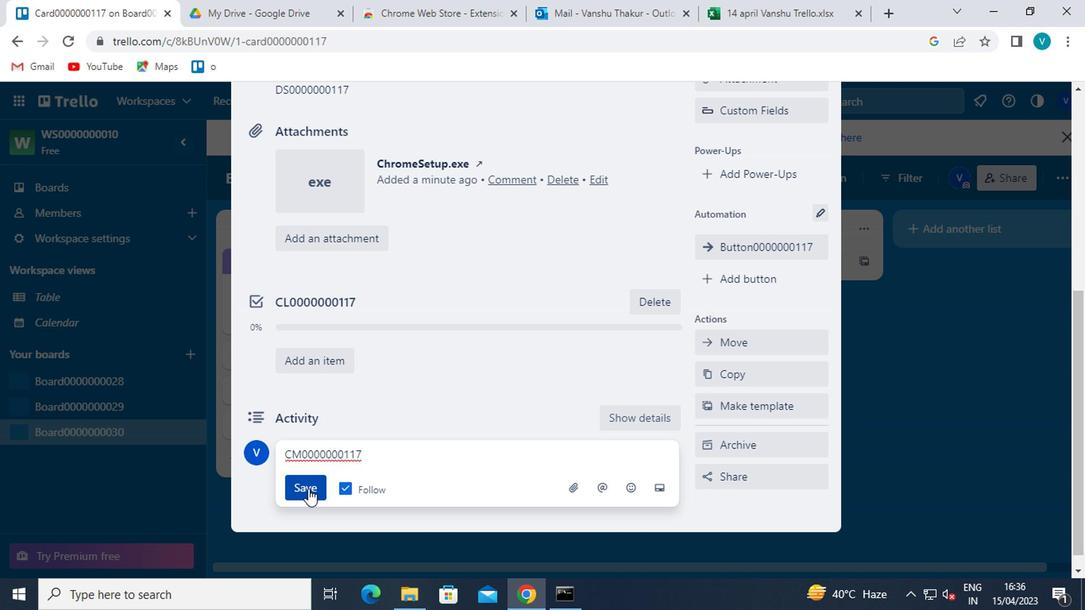 
